 Task: Find connections with filter location Traralgon with filter topic #WebsiteDesignwith filter profile language Spanish with filter current company Bolloré Logistics with filter school Bombay Scottish School with filter industry Geothermal Electric Power Generation with filter service category WordPress Design with filter keywords title Truck Driver
Action: Mouse moved to (479, 99)
Screenshot: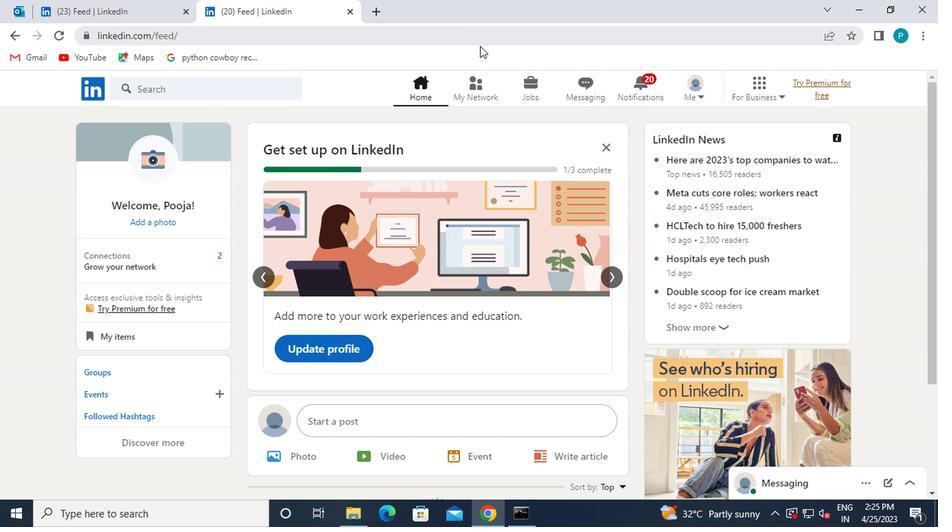 
Action: Mouse pressed left at (479, 99)
Screenshot: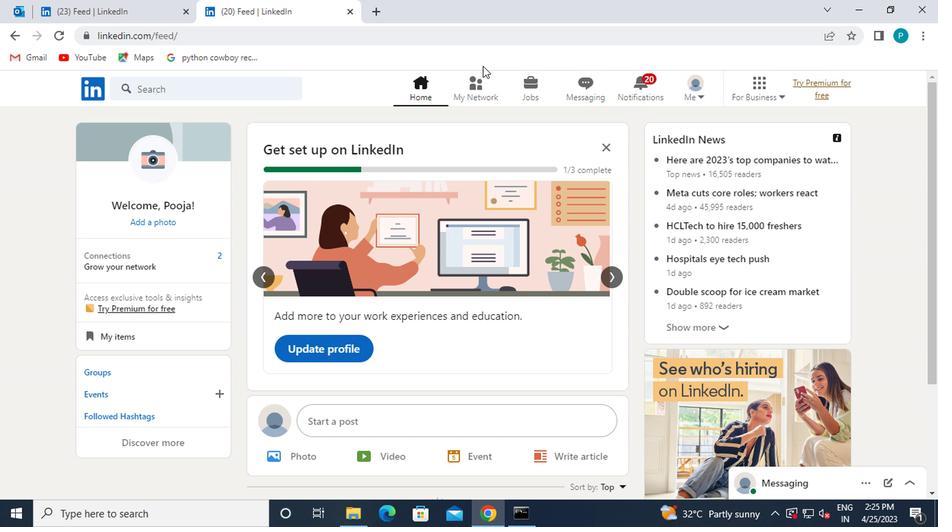 
Action: Mouse moved to (182, 159)
Screenshot: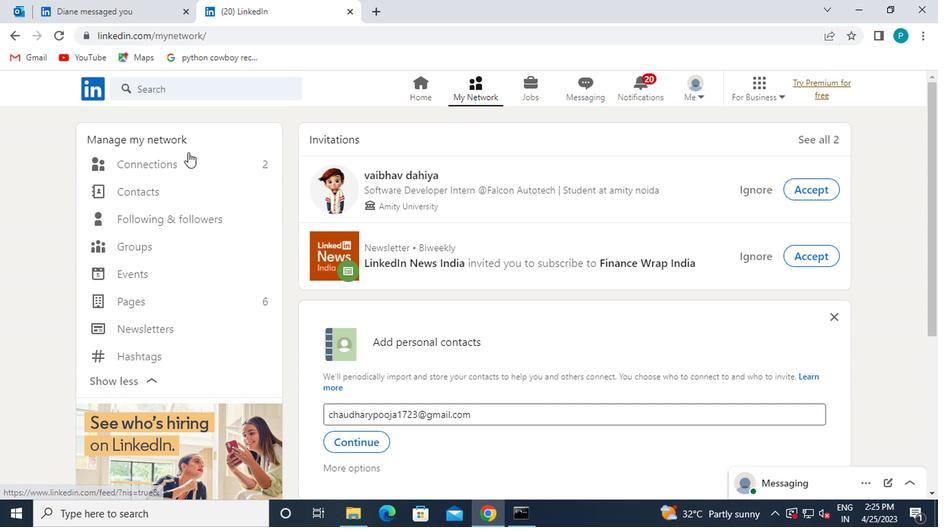 
Action: Mouse pressed left at (182, 159)
Screenshot: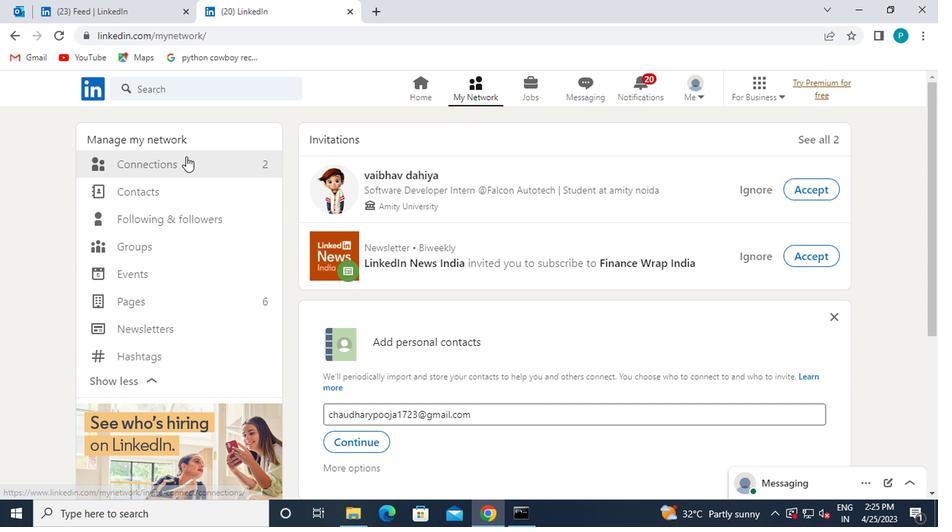 
Action: Mouse moved to (541, 170)
Screenshot: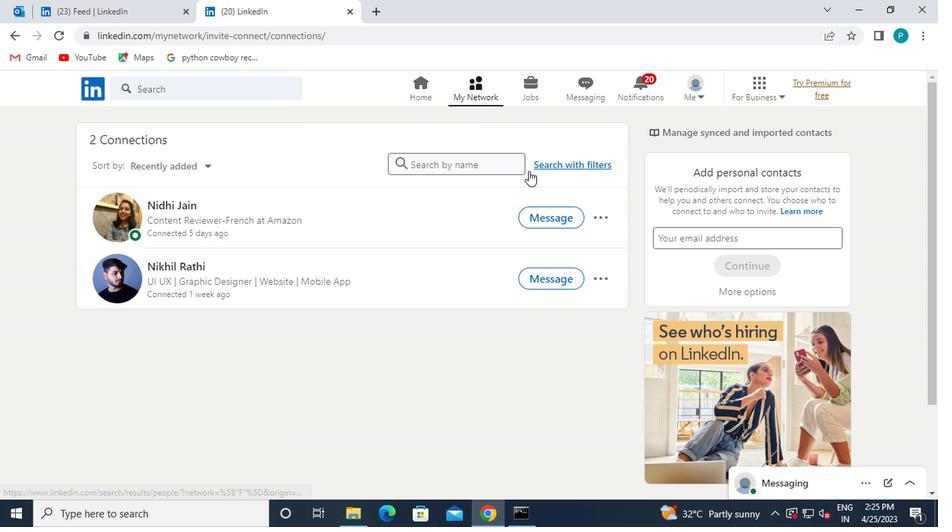 
Action: Mouse pressed left at (541, 170)
Screenshot: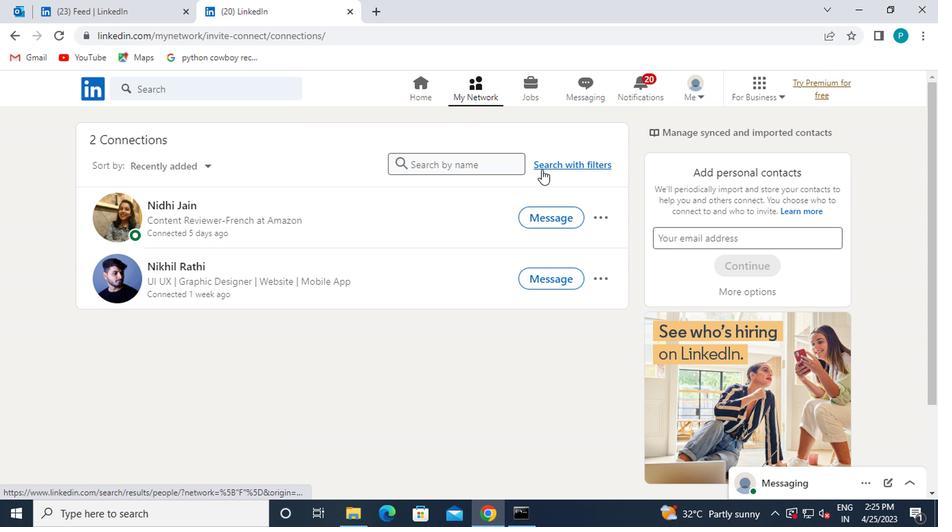 
Action: Mouse moved to (450, 131)
Screenshot: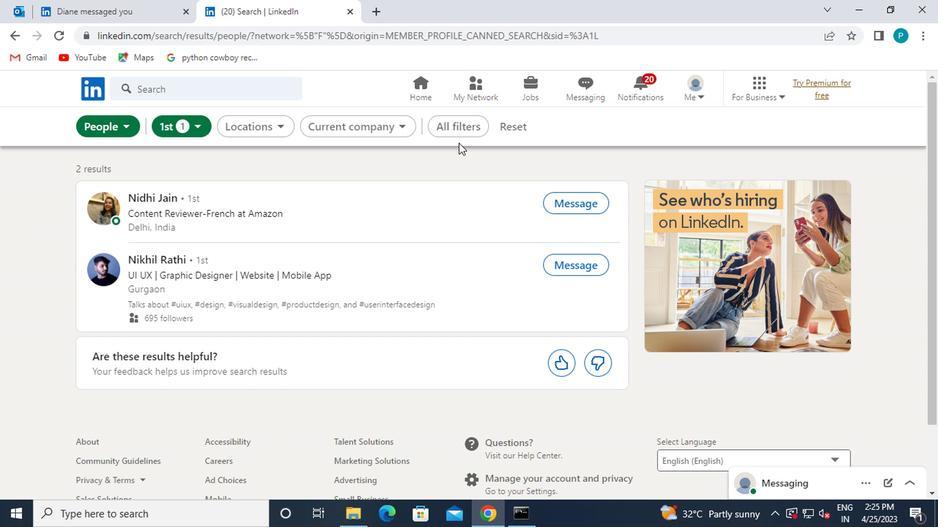 
Action: Mouse pressed left at (450, 131)
Screenshot: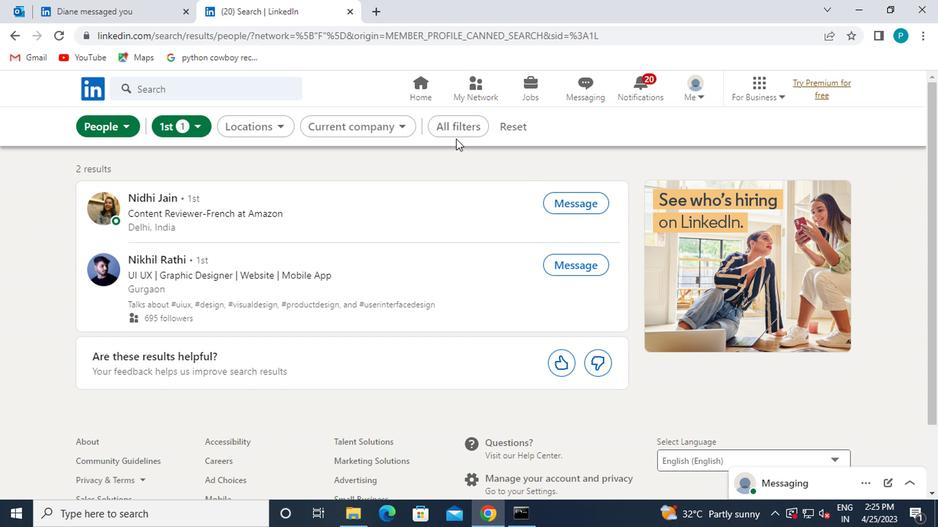 
Action: Mouse moved to (709, 300)
Screenshot: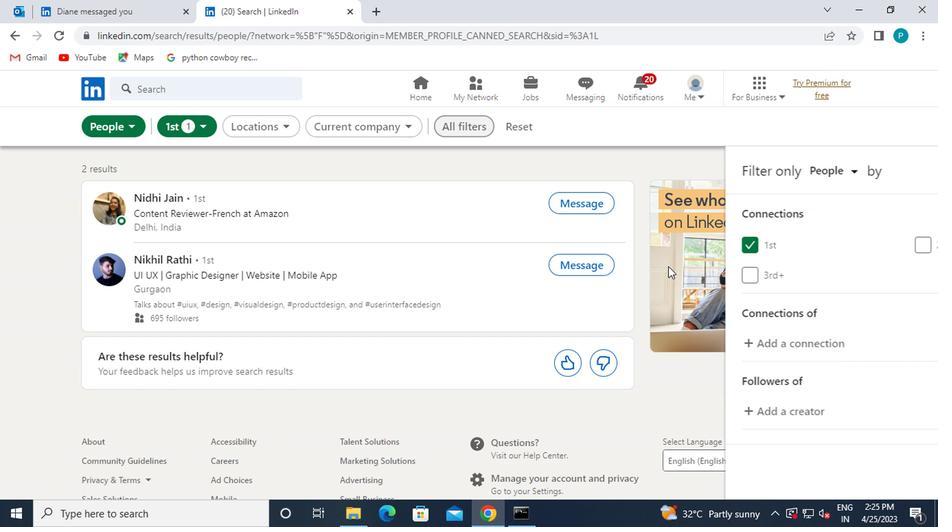 
Action: Mouse scrolled (709, 299) with delta (0, 0)
Screenshot: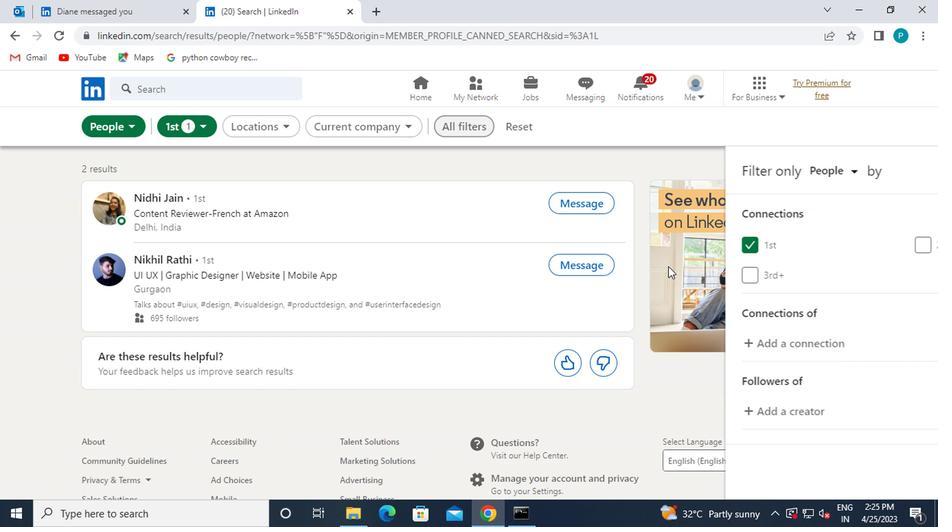 
Action: Mouse moved to (709, 301)
Screenshot: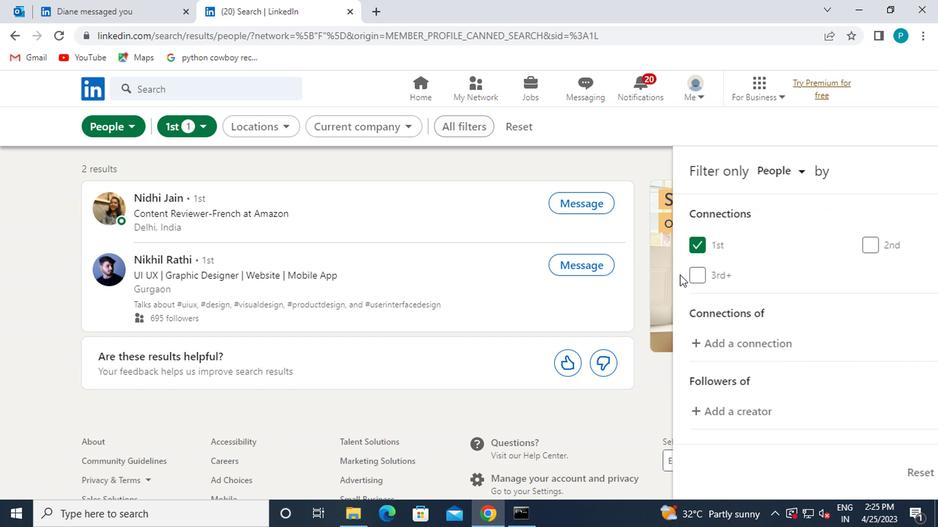 
Action: Mouse scrolled (709, 301) with delta (0, 0)
Screenshot: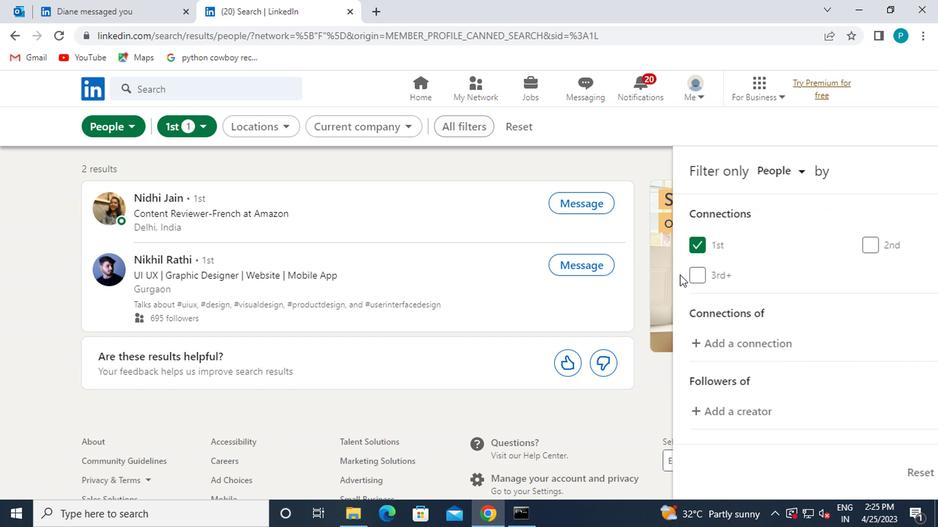 
Action: Mouse scrolled (709, 301) with delta (0, 0)
Screenshot: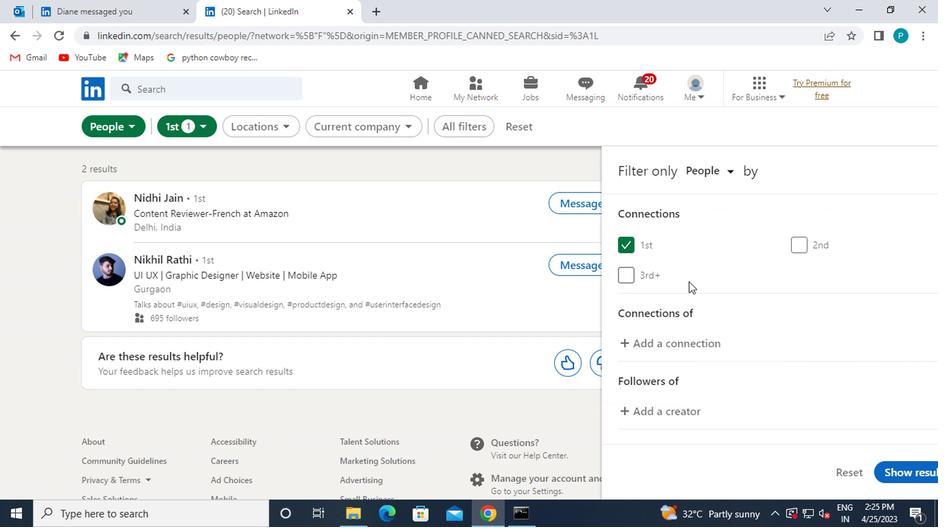 
Action: Mouse moved to (785, 334)
Screenshot: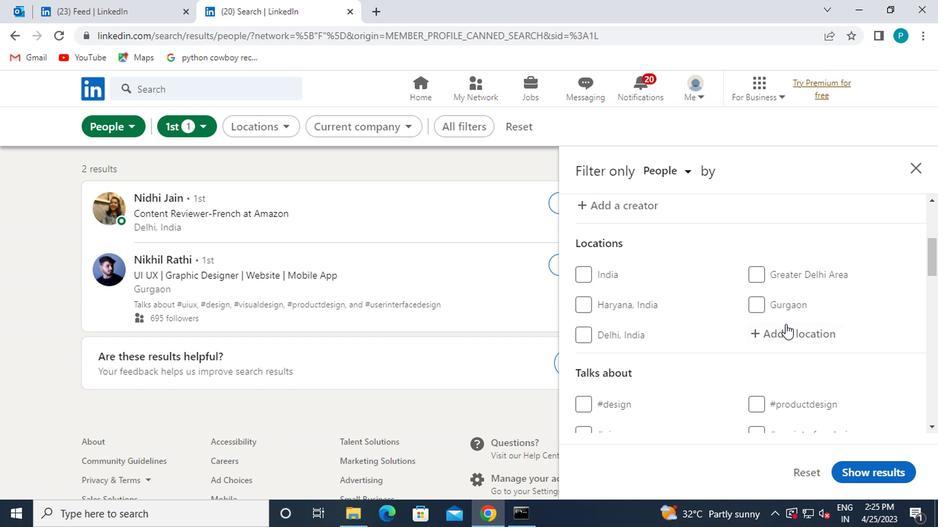 
Action: Mouse pressed left at (785, 334)
Screenshot: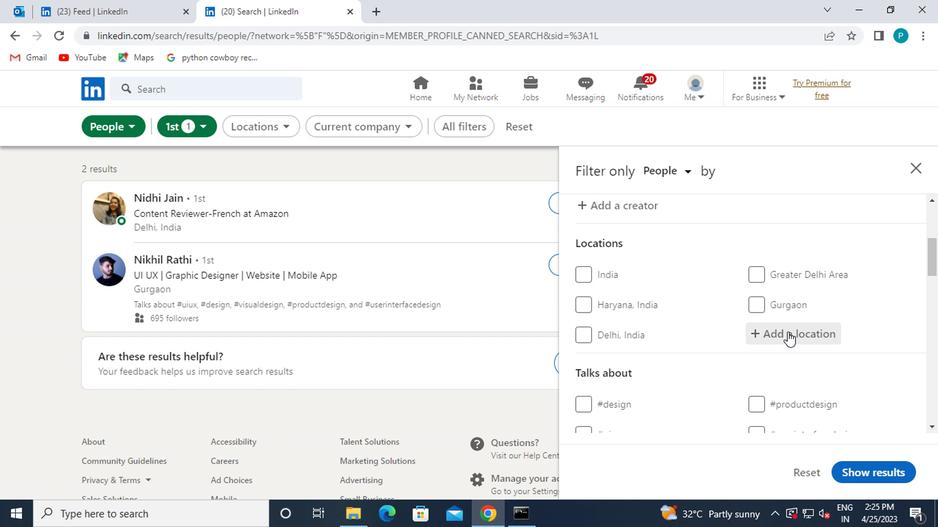 
Action: Mouse moved to (785, 335)
Screenshot: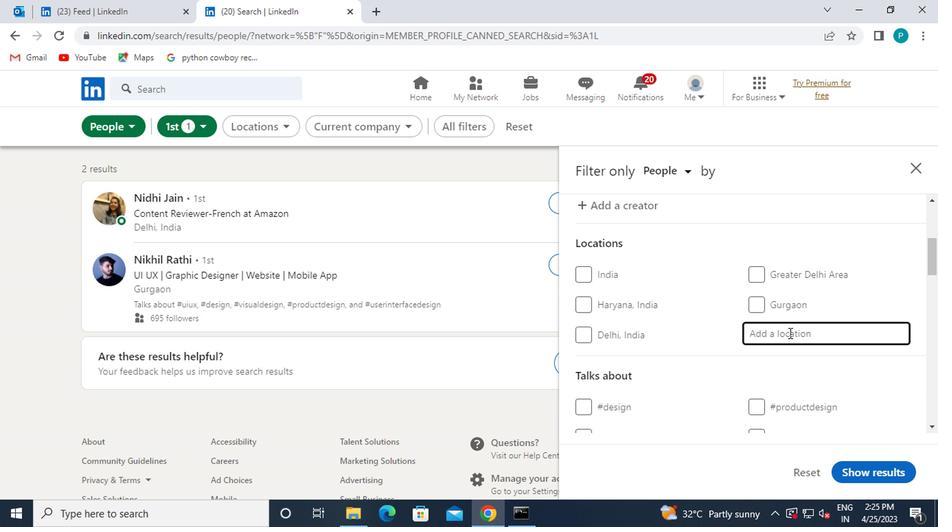 
Action: Key pressed <Key.caps_lock>t<Key.caps_lock>raralgon
Screenshot: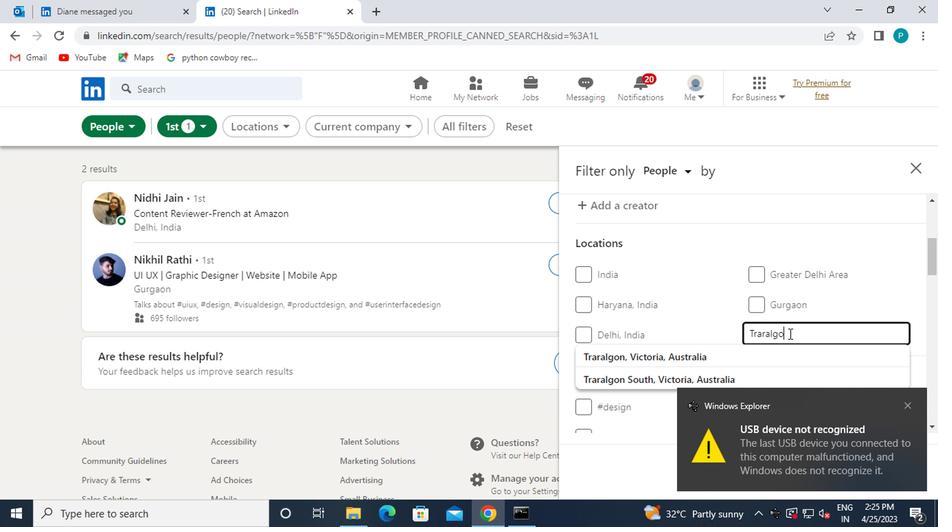 
Action: Mouse moved to (903, 402)
Screenshot: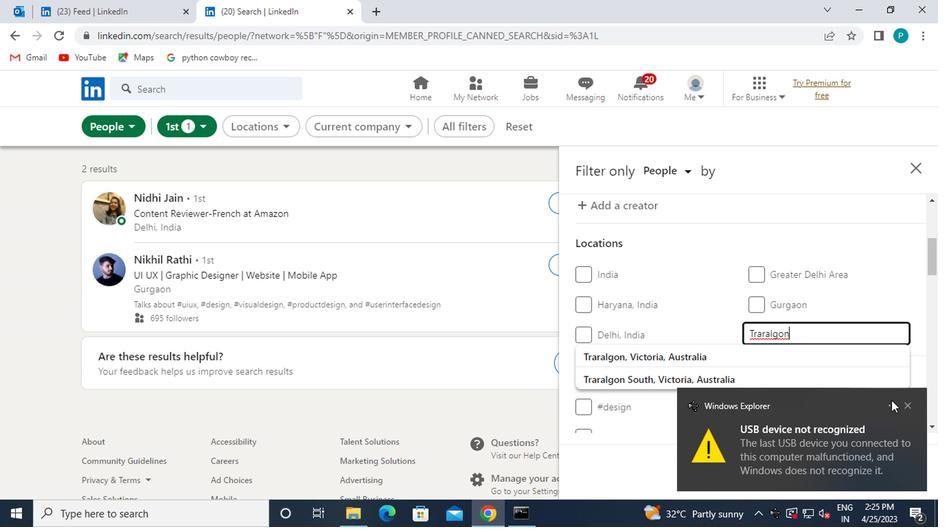 
Action: Mouse pressed left at (903, 402)
Screenshot: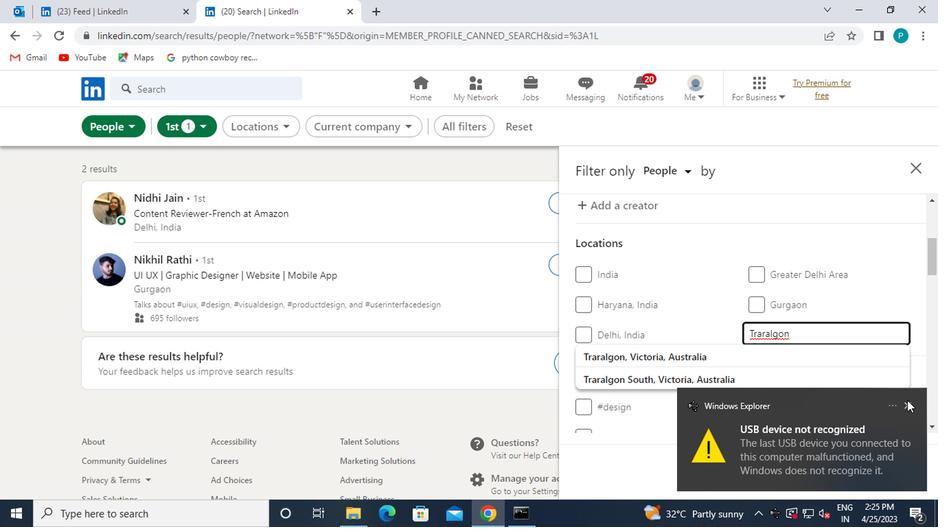 
Action: Mouse moved to (779, 365)
Screenshot: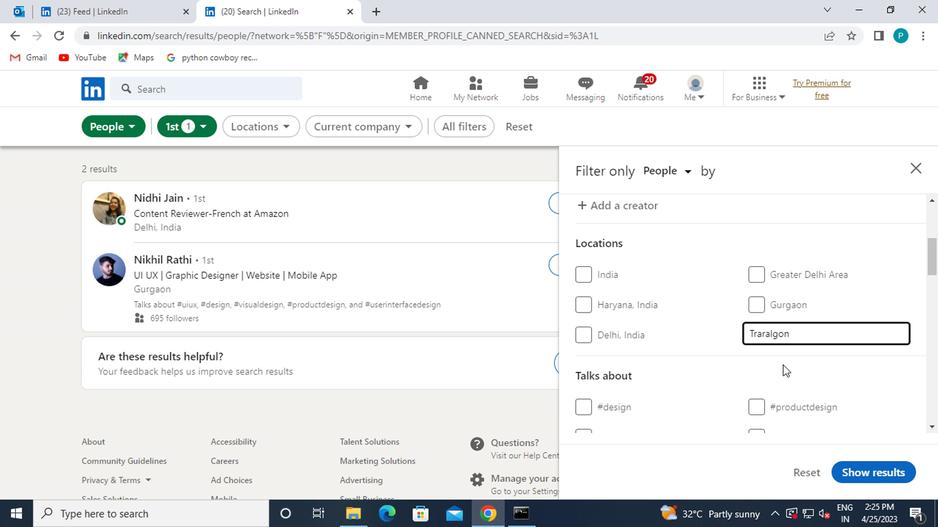 
Action: Mouse scrolled (779, 365) with delta (0, 0)
Screenshot: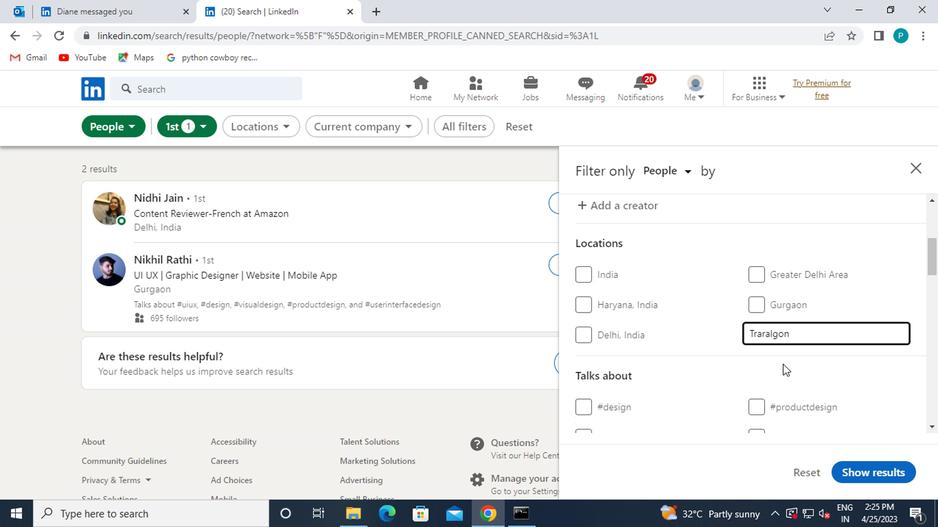 
Action: Mouse moved to (776, 365)
Screenshot: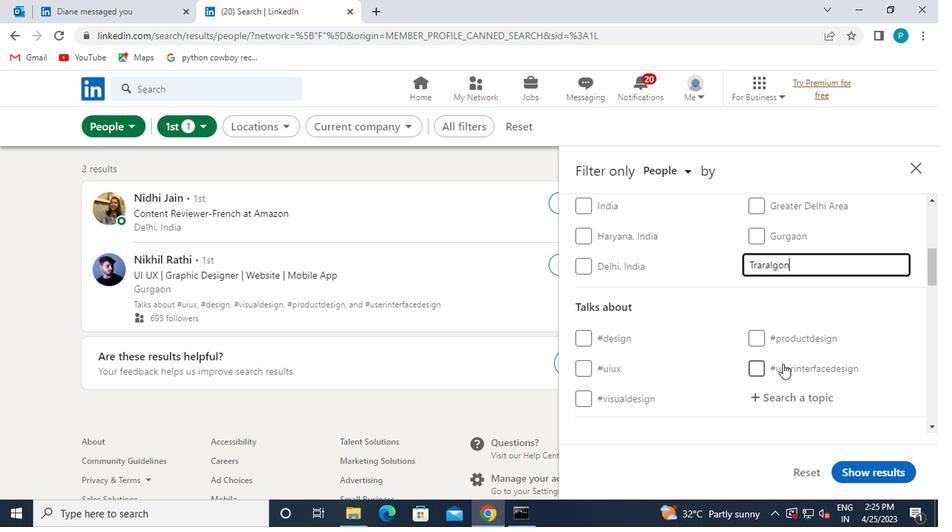 
Action: Mouse scrolled (776, 364) with delta (0, 0)
Screenshot: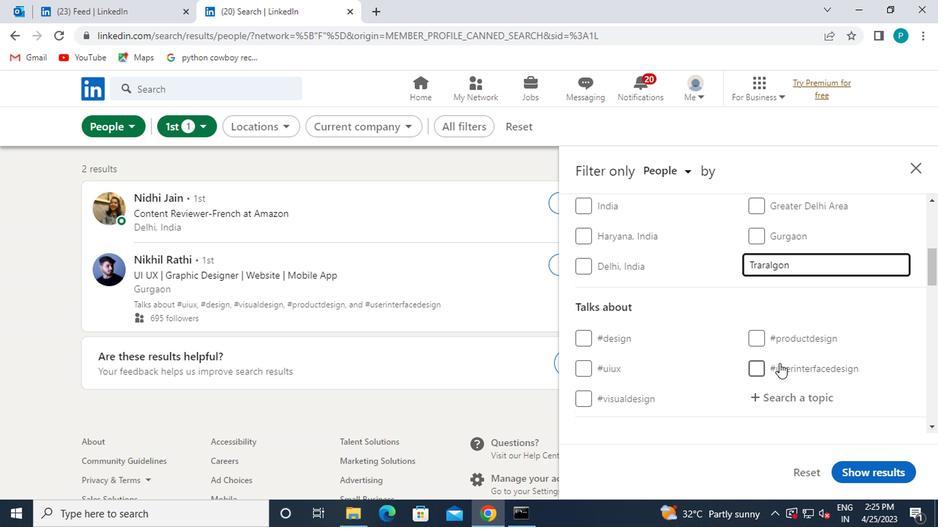 
Action: Mouse moved to (755, 336)
Screenshot: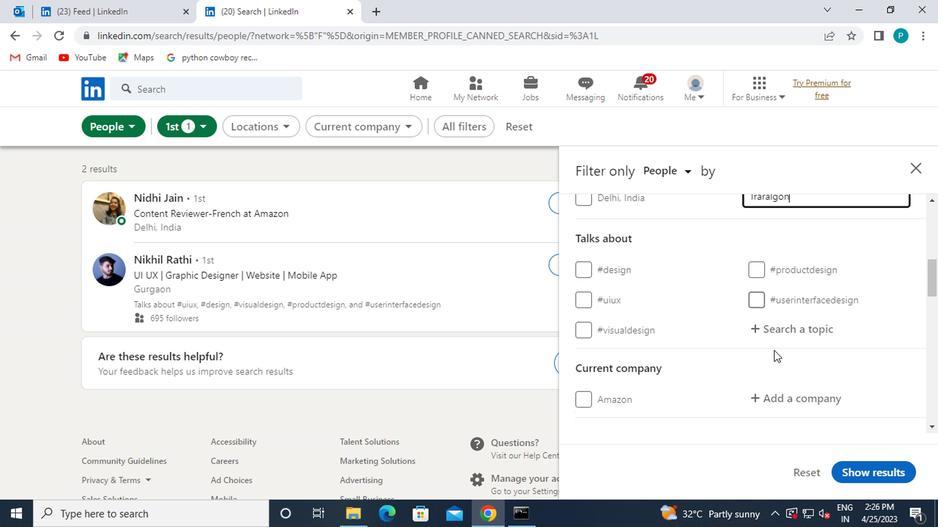 
Action: Mouse pressed left at (755, 336)
Screenshot: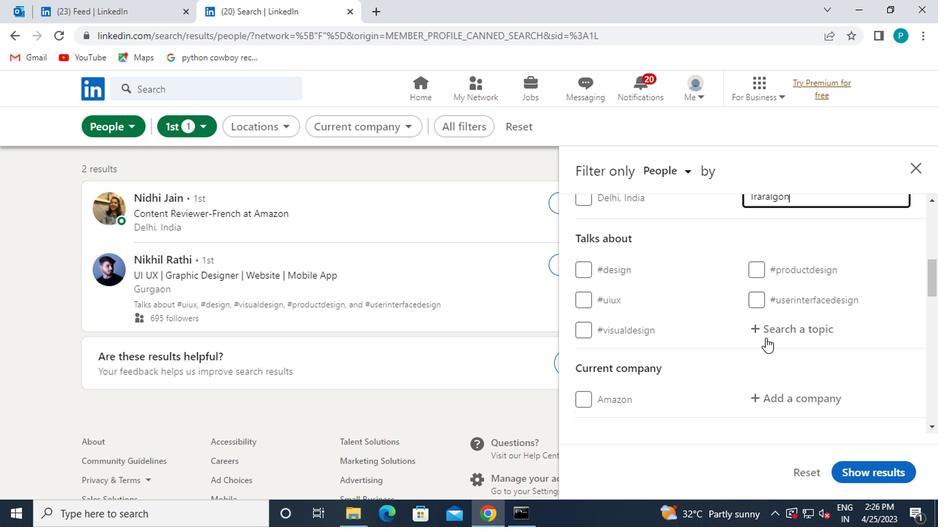 
Action: Key pressed <Key.shift><Key.shift><Key.shift><Key.shift><Key.shift><Key.shift>#<Key.caps_lock>W<Key.caps_lock>EBSITE<Key.caps_lock><Key.caps_lock><Key.caps_lock><Key.caps_lock><Key.caps_lock><Key.caps_lock><Key.caps_lock><Key.caps_lock><Key.caps_lock><Key.caps_lock><Key.caps_lock><Key.caps_lock><Key.caps_lock><Key.caps_lock><Key.caps_lock><Key.caps_lock><Key.caps_lock><Key.caps_lock>D<Key.caps_lock>ESIGN
Screenshot: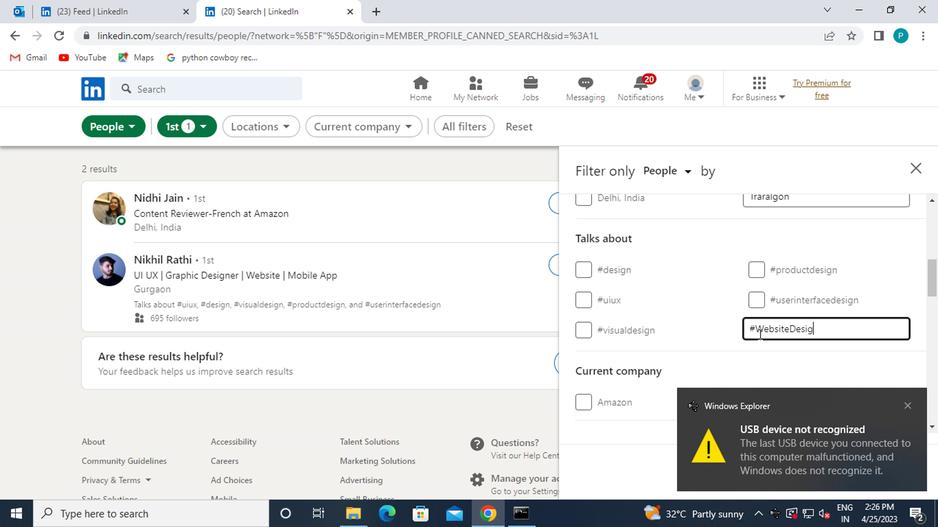 
Action: Mouse moved to (719, 363)
Screenshot: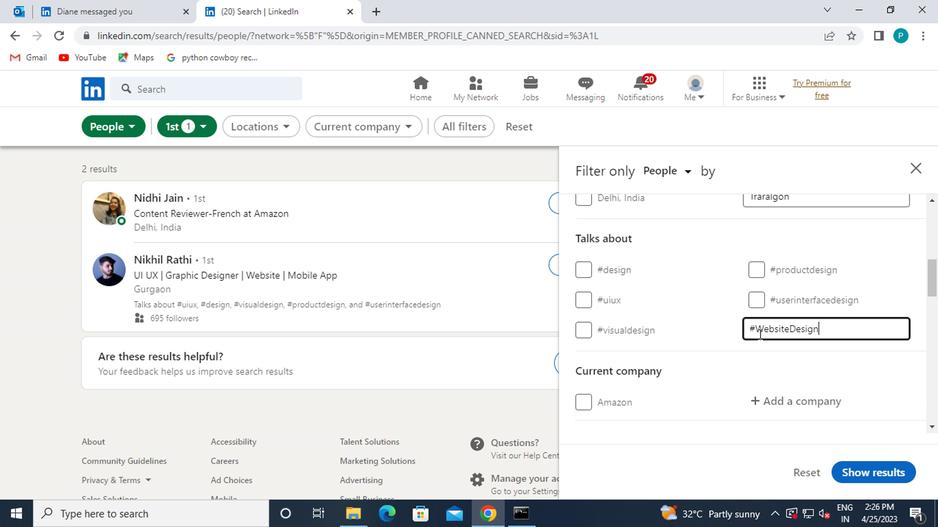 
Action: Mouse scrolled (719, 363) with delta (0, 0)
Screenshot: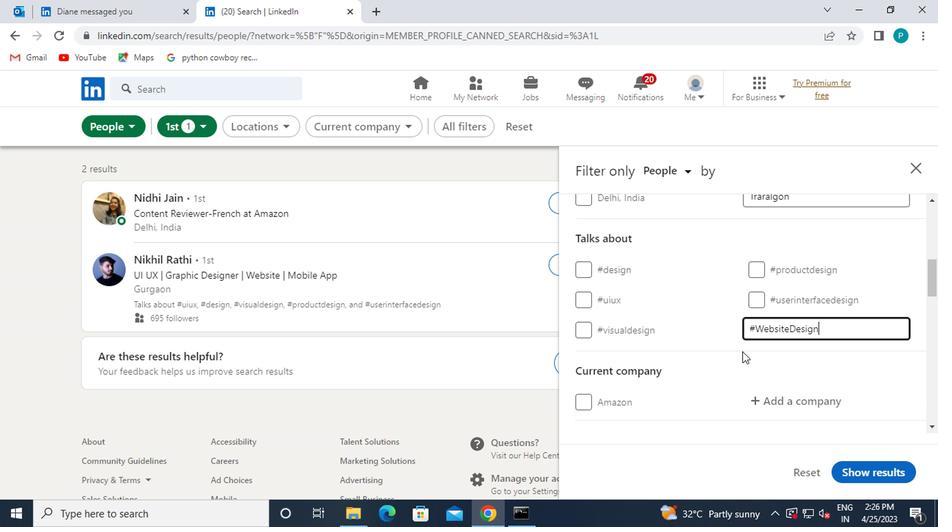 
Action: Mouse scrolled (719, 363) with delta (0, 0)
Screenshot: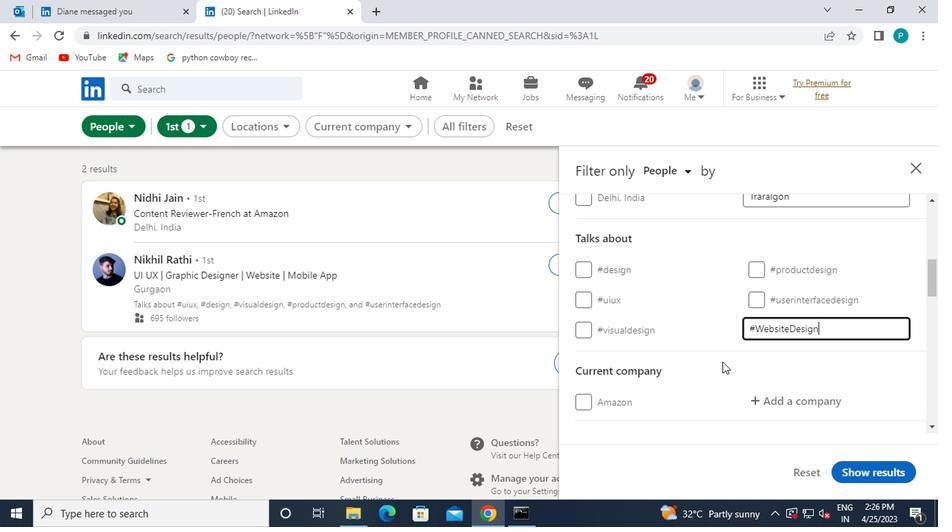 
Action: Mouse moved to (719, 367)
Screenshot: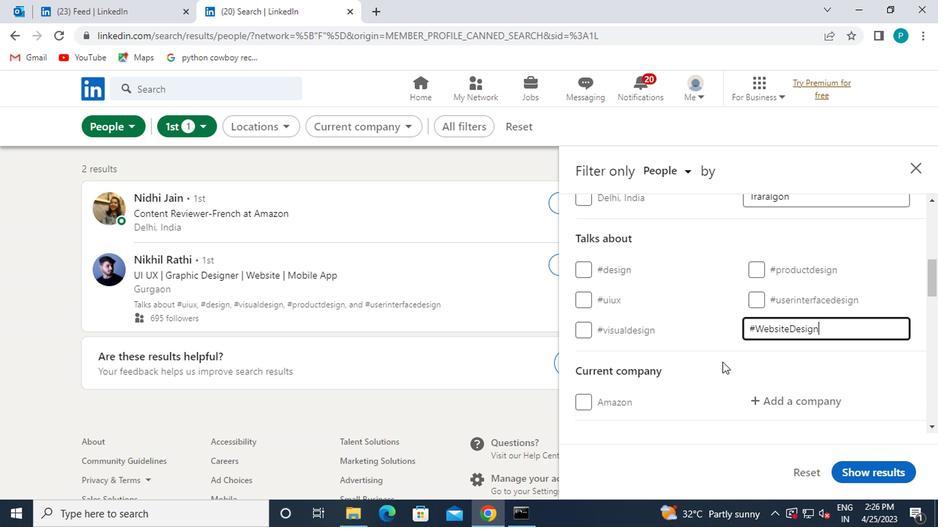 
Action: Mouse scrolled (719, 366) with delta (0, 0)
Screenshot: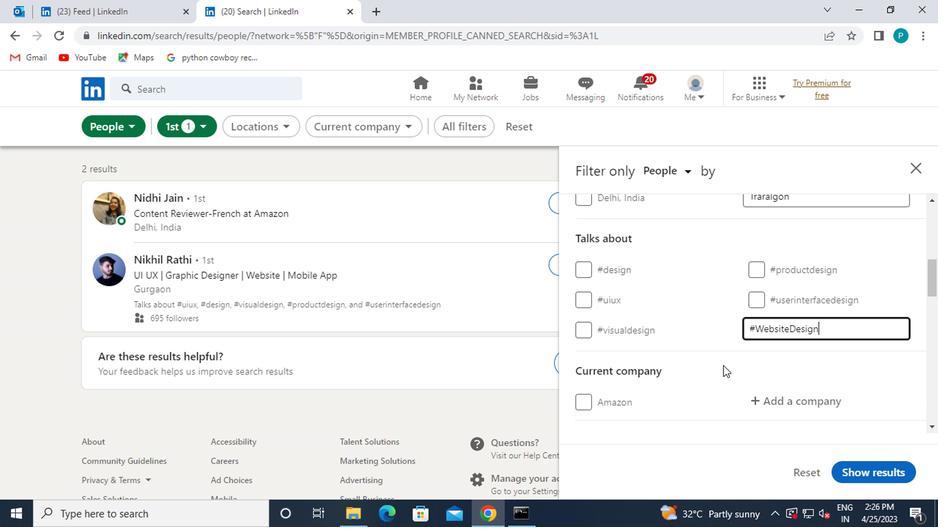 
Action: Mouse moved to (736, 368)
Screenshot: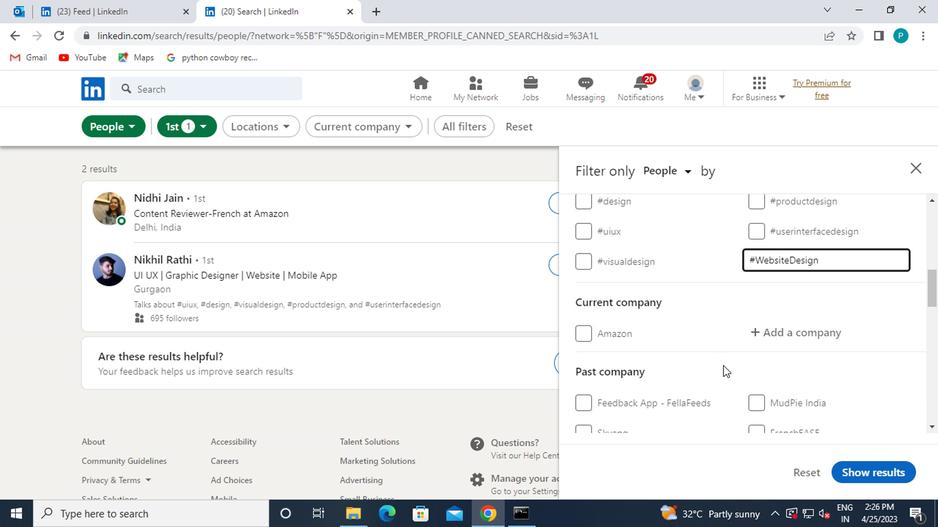 
Action: Mouse scrolled (736, 368) with delta (0, 0)
Screenshot: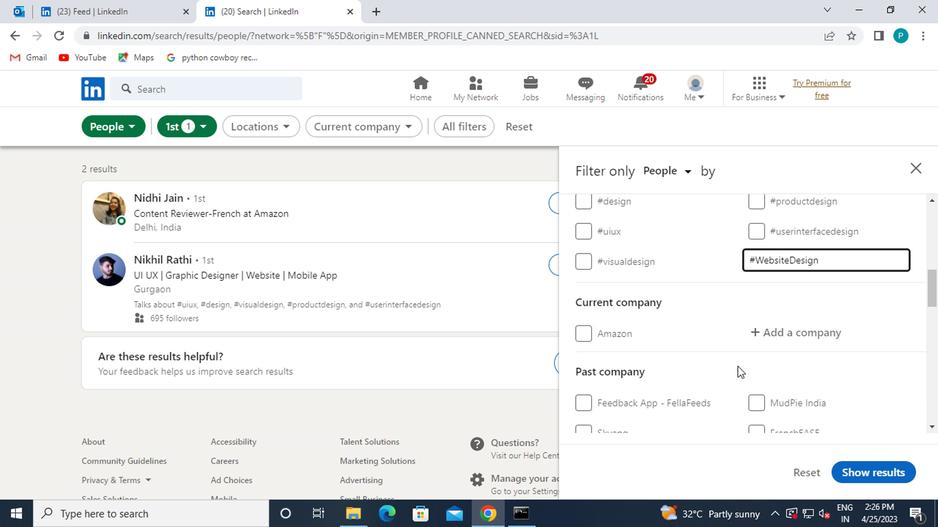 
Action: Mouse moved to (762, 272)
Screenshot: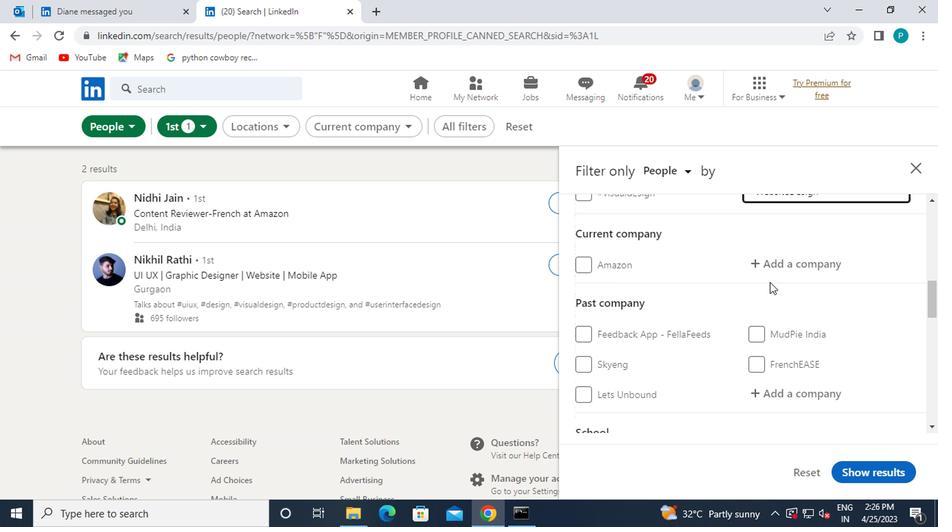 
Action: Mouse pressed left at (762, 272)
Screenshot: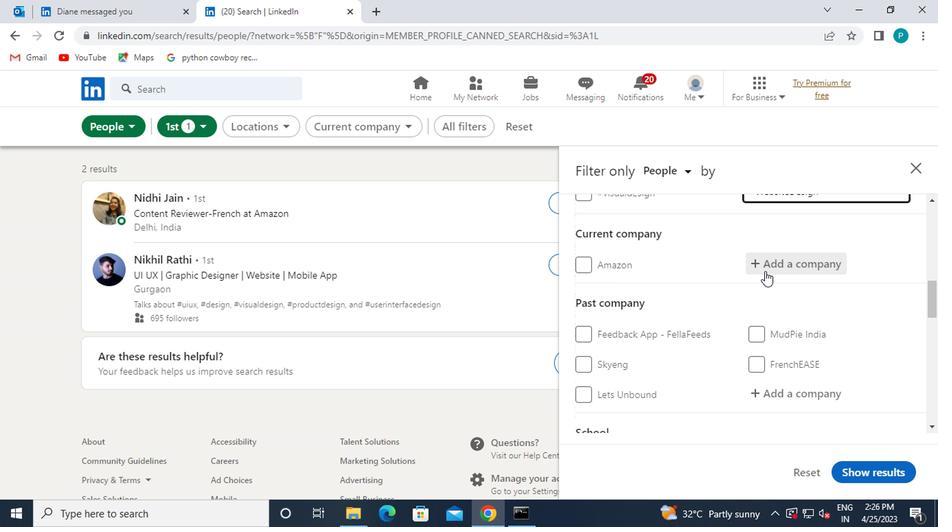 
Action: Key pressed BOLLORE
Screenshot: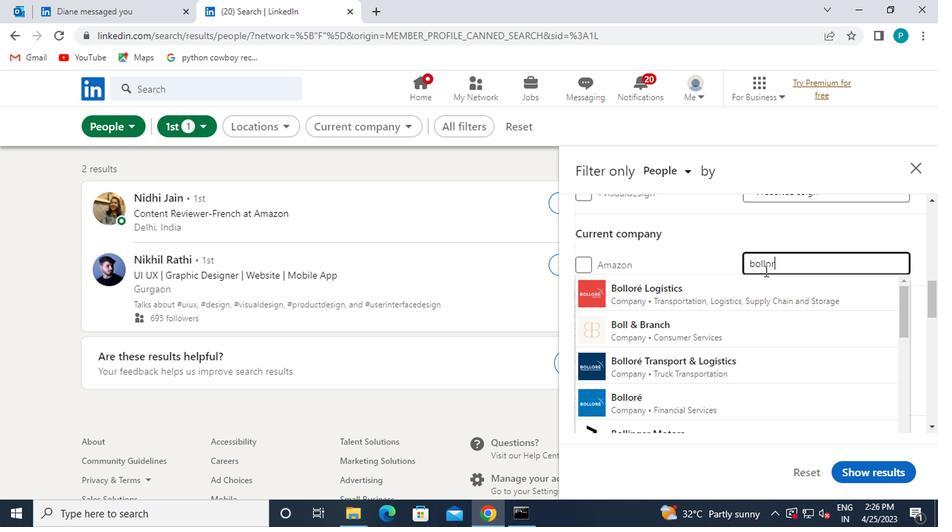 
Action: Mouse moved to (758, 289)
Screenshot: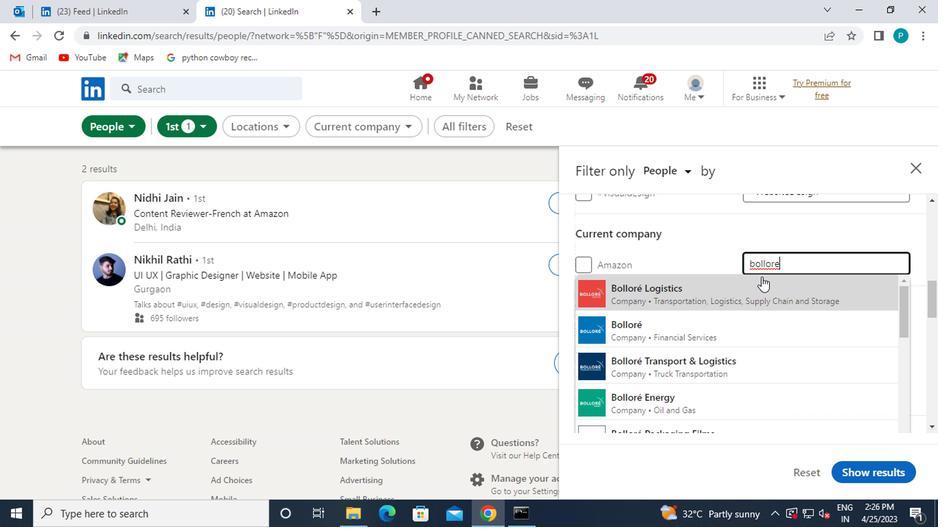 
Action: Mouse pressed left at (758, 289)
Screenshot: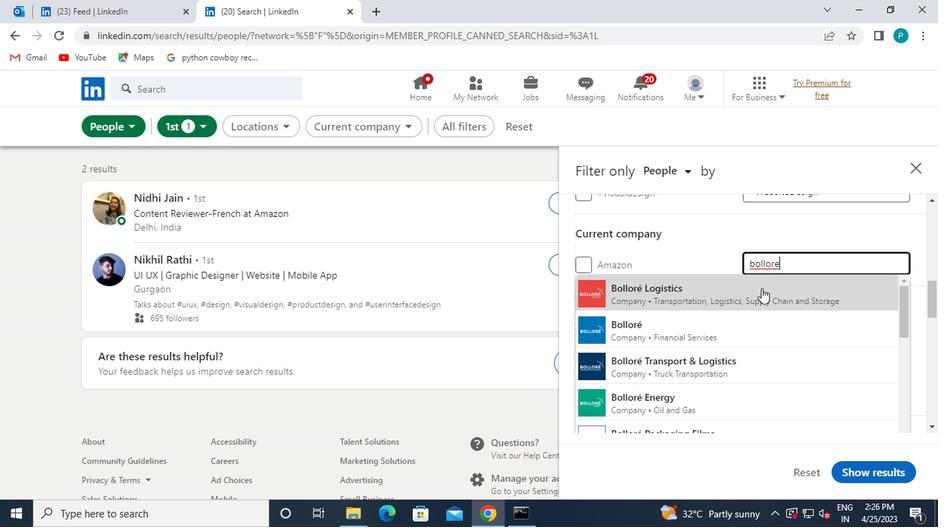 
Action: Mouse moved to (755, 299)
Screenshot: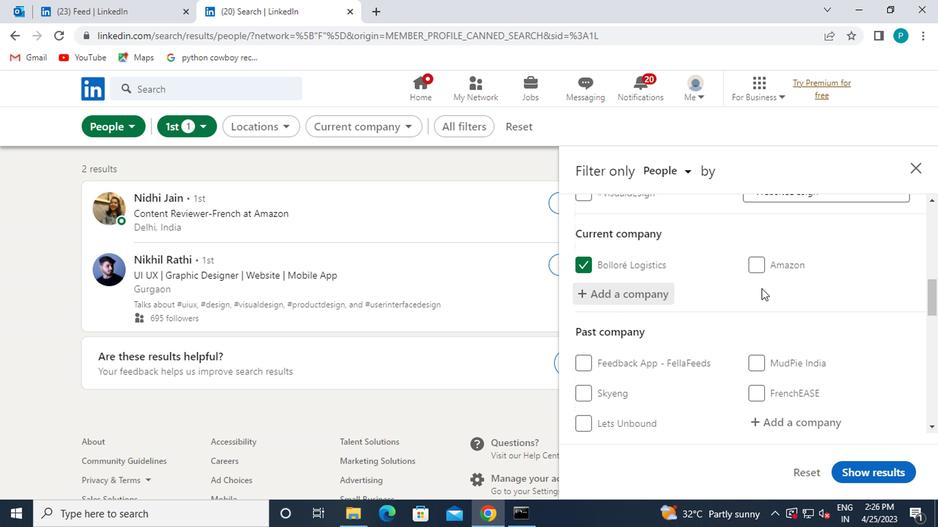 
Action: Mouse scrolled (755, 299) with delta (0, 0)
Screenshot: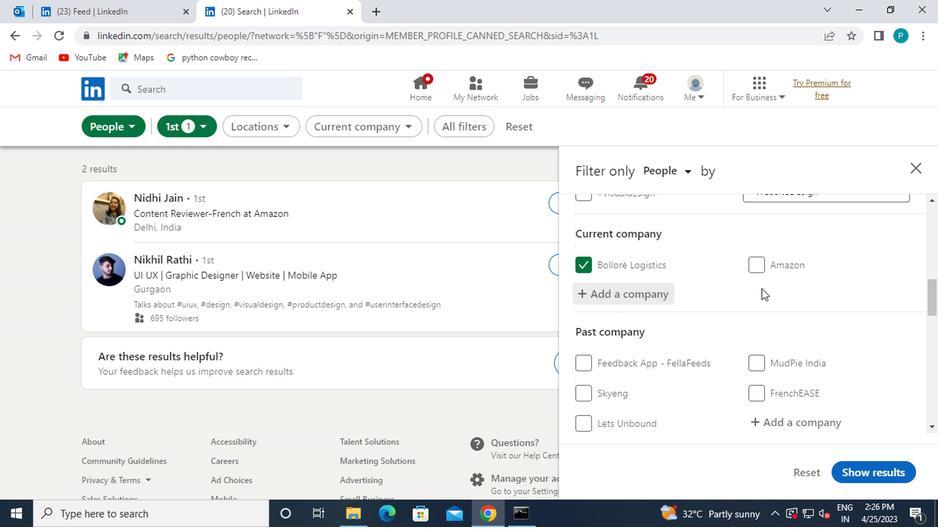 
Action: Mouse moved to (752, 309)
Screenshot: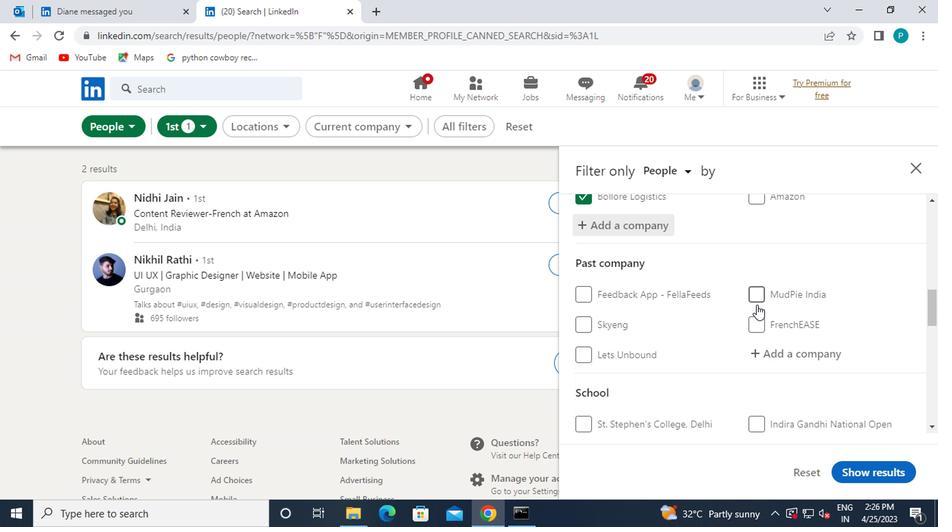 
Action: Mouse scrolled (752, 309) with delta (0, 0)
Screenshot: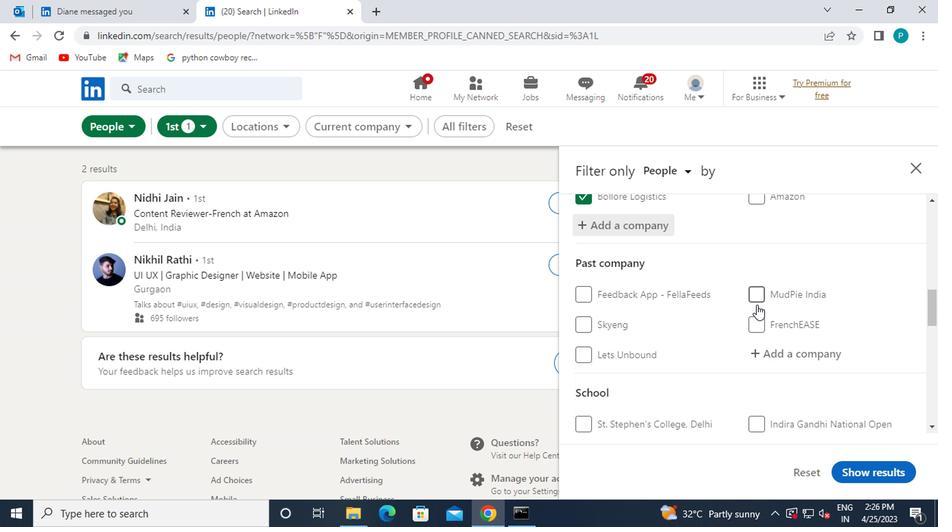 
Action: Mouse moved to (746, 416)
Screenshot: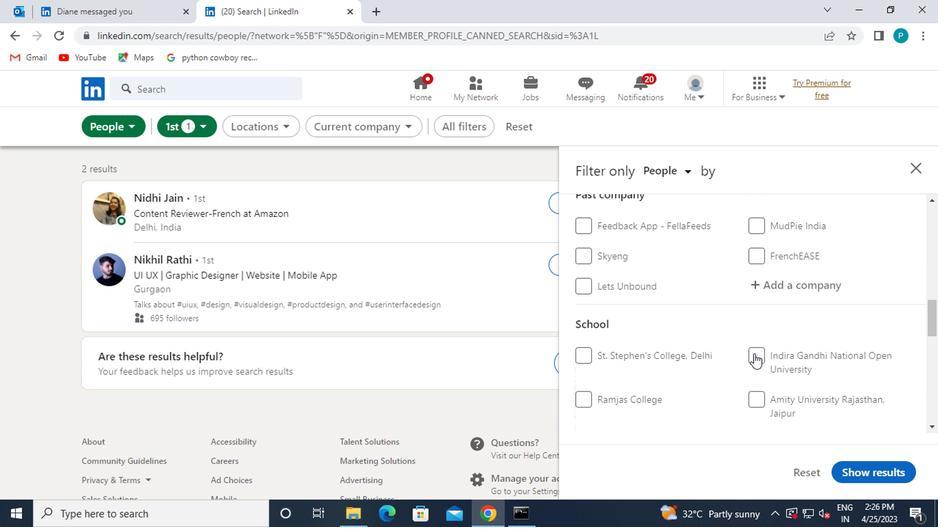 
Action: Mouse scrolled (746, 415) with delta (0, 0)
Screenshot: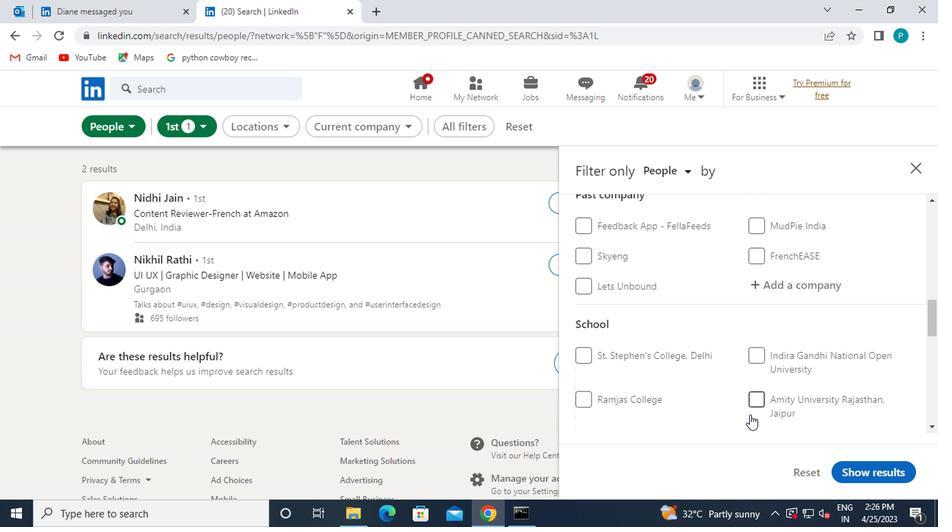 
Action: Mouse moved to (757, 380)
Screenshot: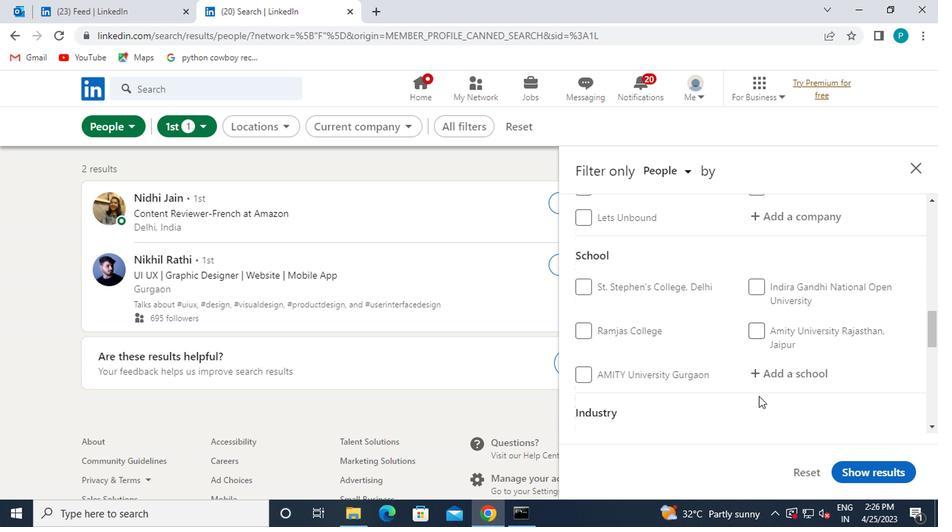 
Action: Mouse pressed left at (757, 380)
Screenshot: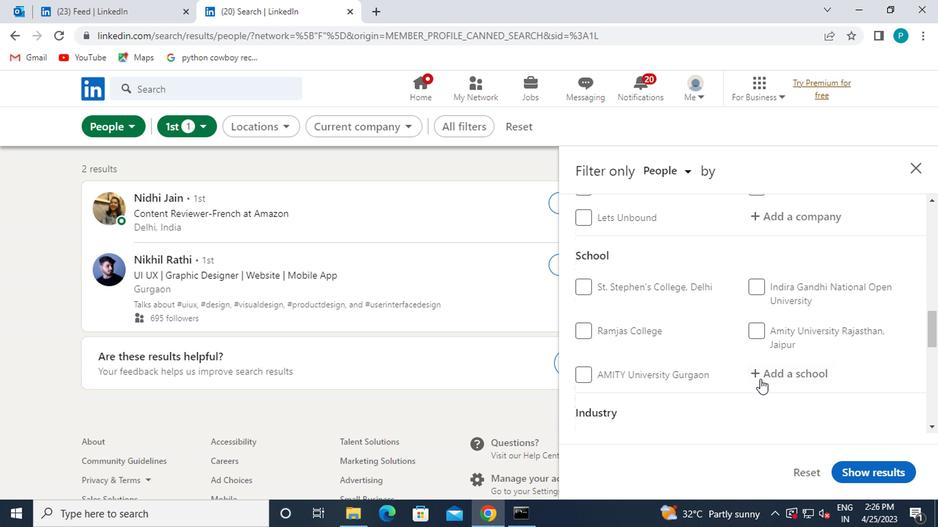 
Action: Key pressed BOMBAY
Screenshot: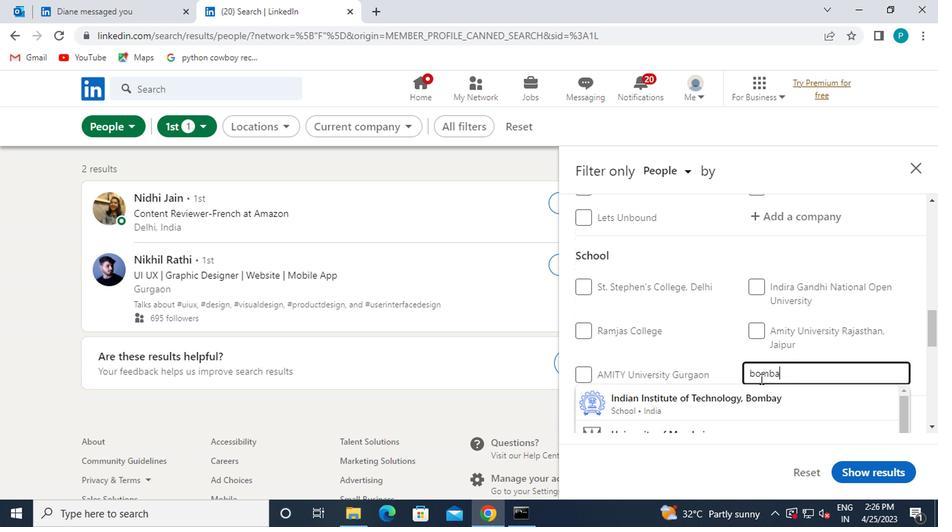 
Action: Mouse moved to (726, 361)
Screenshot: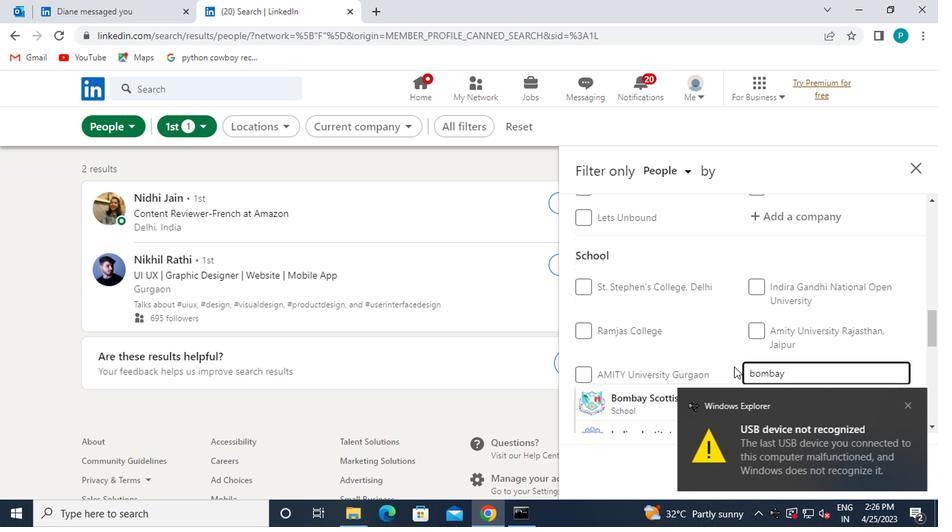 
Action: Mouse scrolled (726, 360) with delta (0, 0)
Screenshot: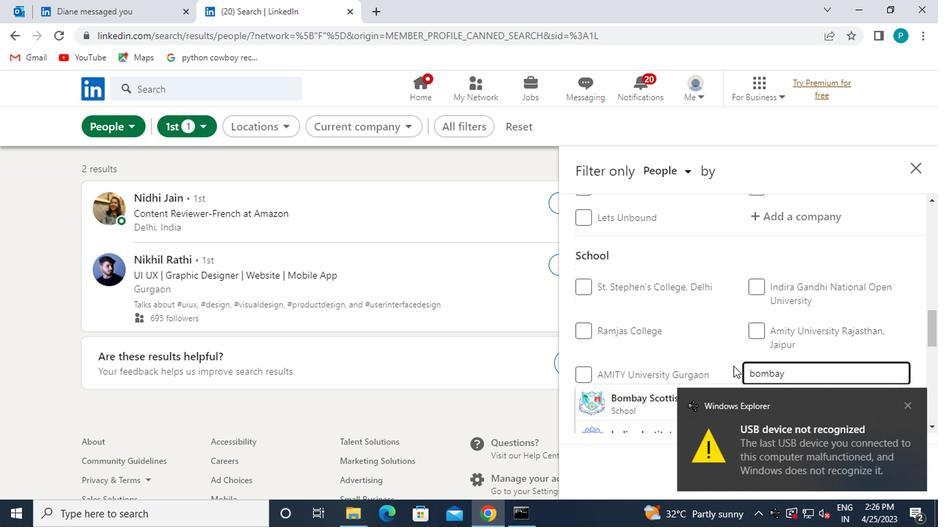 
Action: Mouse moved to (903, 406)
Screenshot: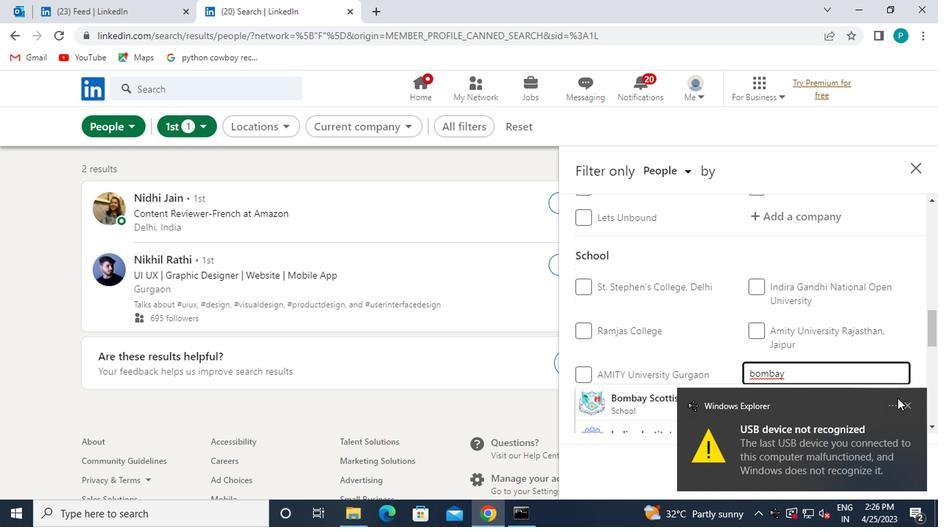 
Action: Mouse pressed left at (903, 406)
Screenshot: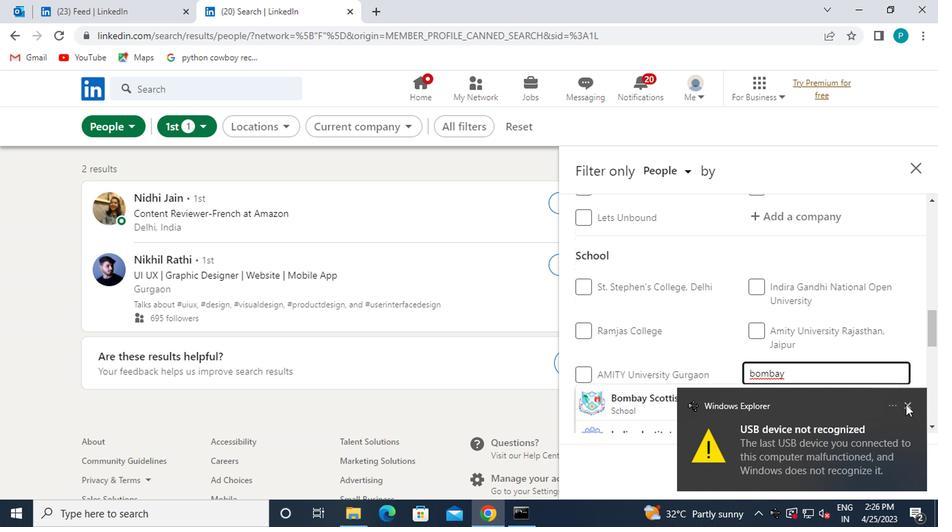 
Action: Mouse moved to (790, 389)
Screenshot: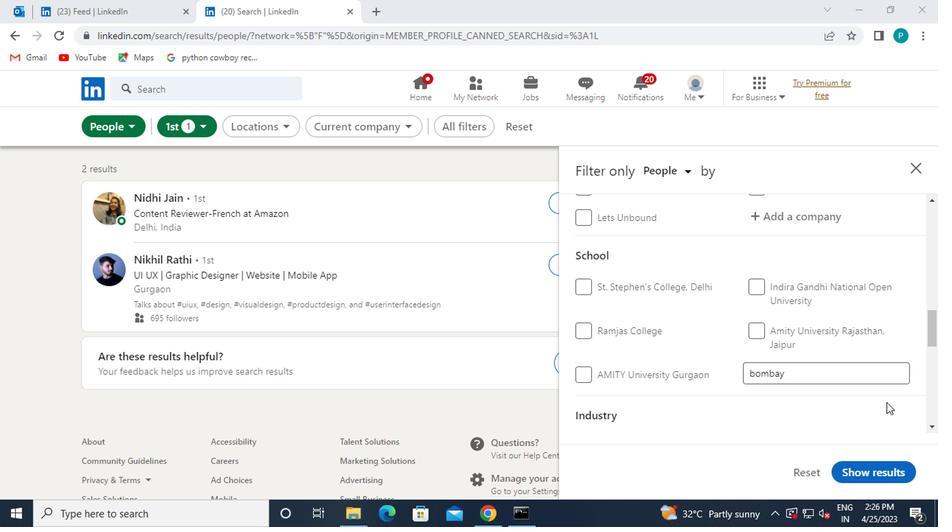 
Action: Mouse scrolled (790, 388) with delta (0, 0)
Screenshot: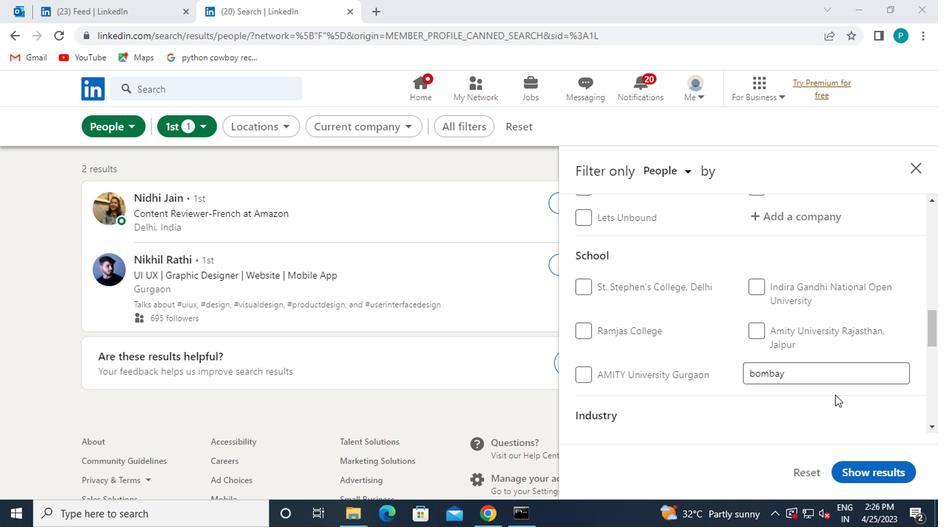 
Action: Mouse scrolled (790, 388) with delta (0, 0)
Screenshot: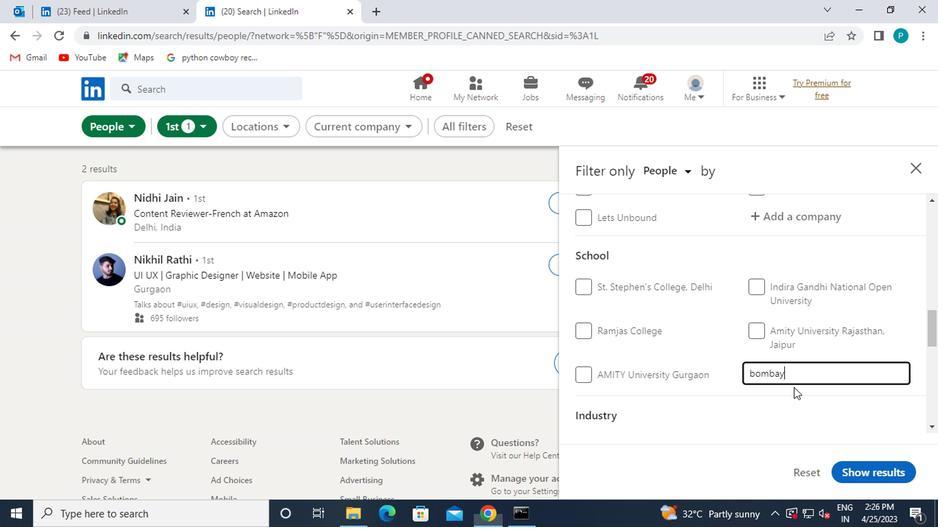
Action: Mouse moved to (786, 235)
Screenshot: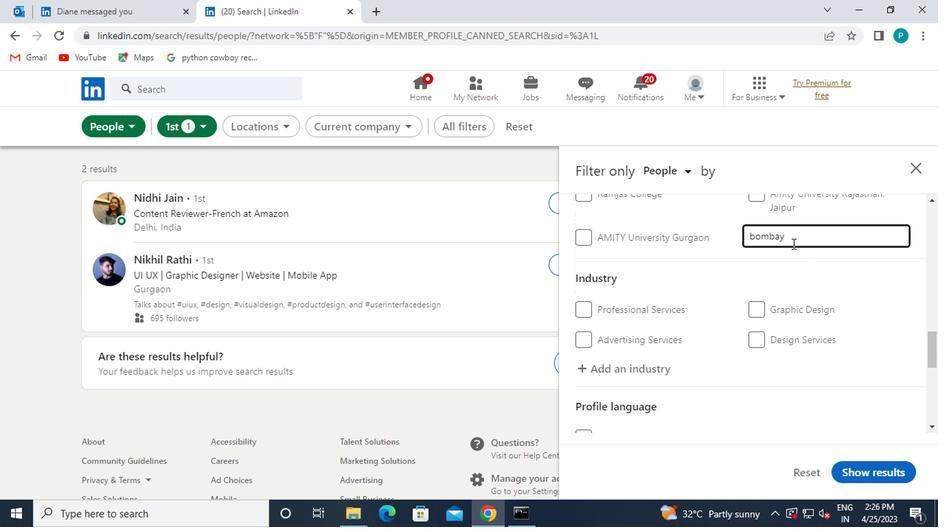 
Action: Mouse pressed left at (786, 235)
Screenshot: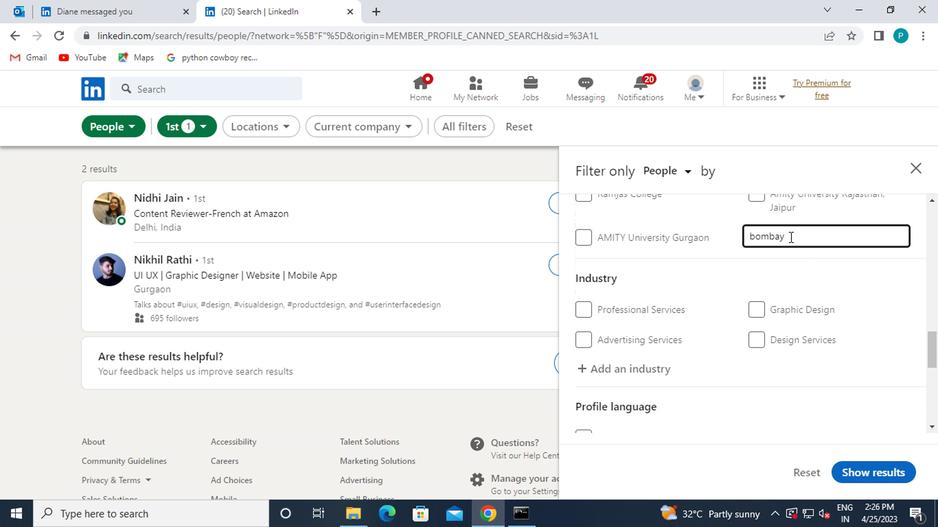 
Action: Key pressed <Key.space>SC
Screenshot: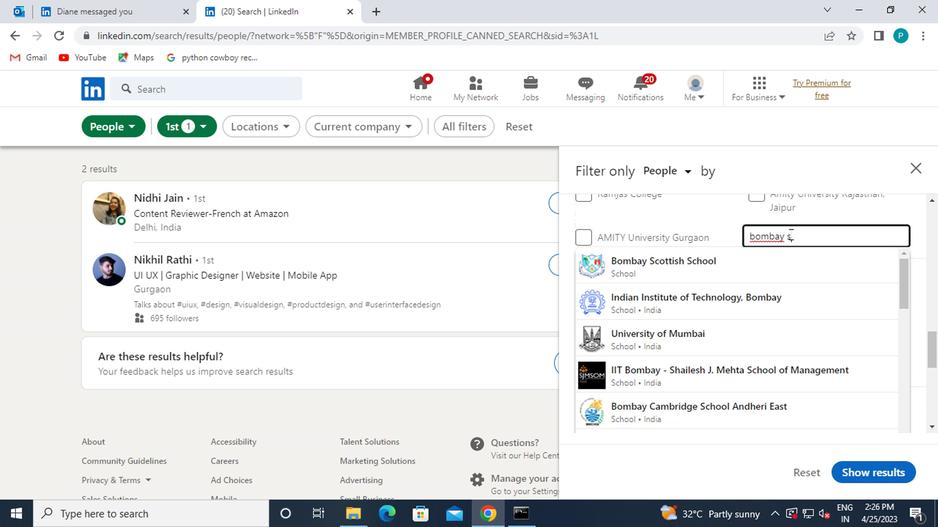 
Action: Mouse moved to (777, 266)
Screenshot: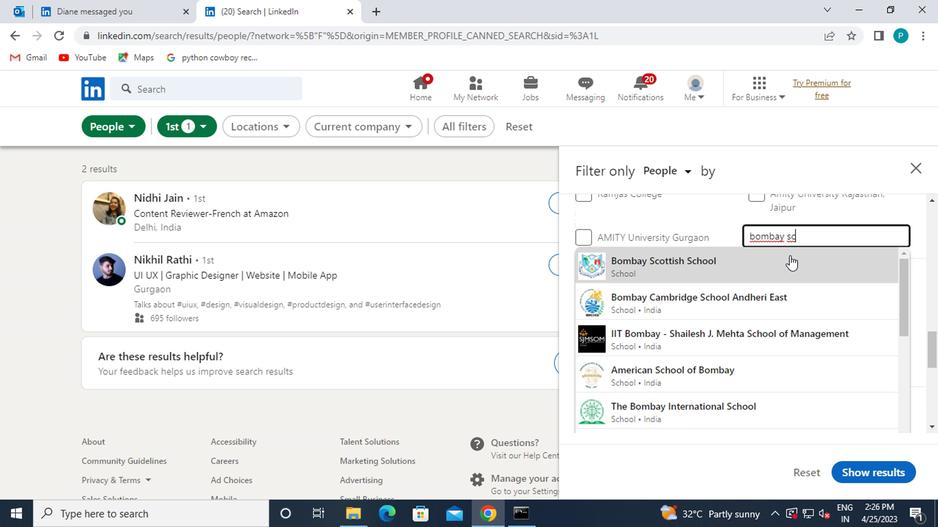 
Action: Mouse pressed left at (777, 266)
Screenshot: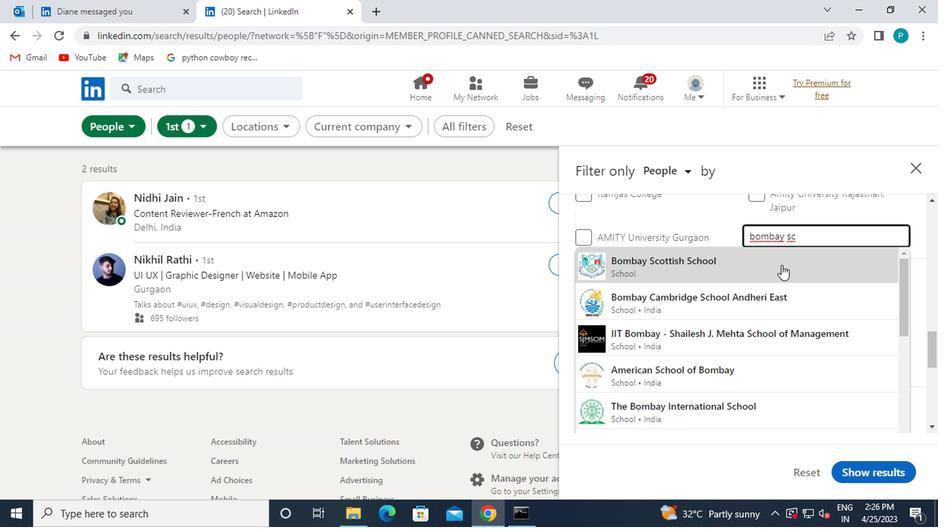 
Action: Mouse moved to (726, 291)
Screenshot: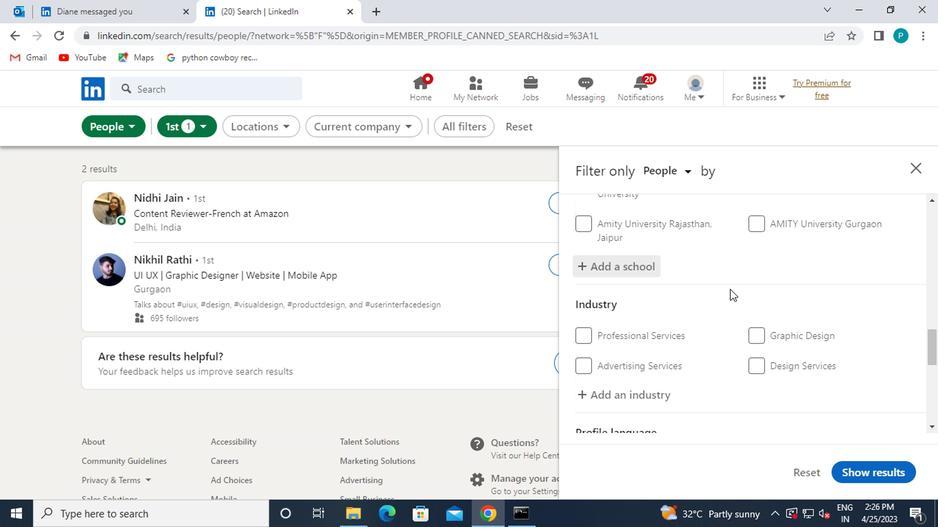 
Action: Mouse scrolled (726, 291) with delta (0, 0)
Screenshot: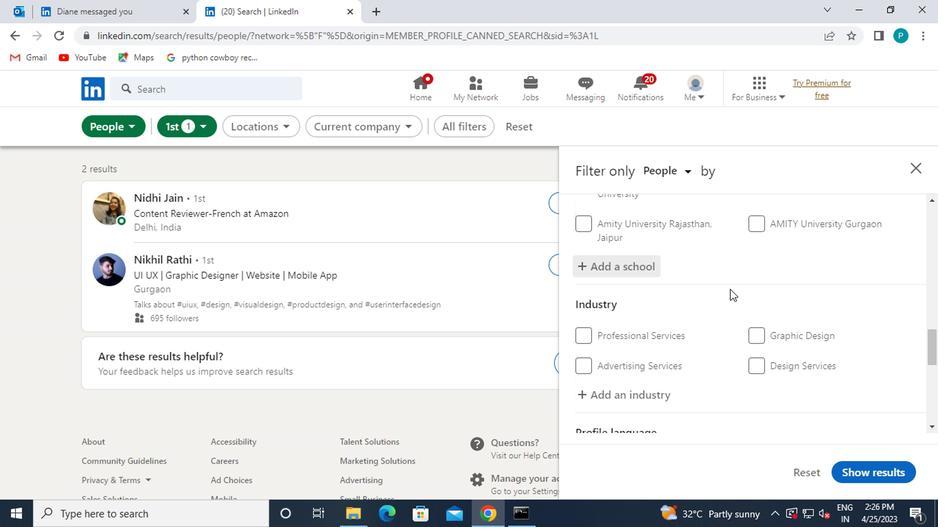 
Action: Mouse moved to (629, 325)
Screenshot: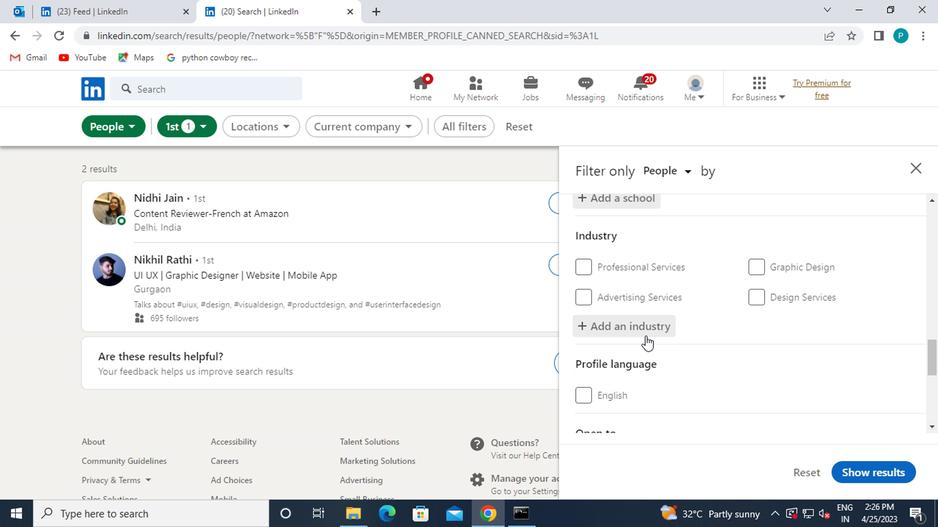 
Action: Mouse pressed left at (629, 325)
Screenshot: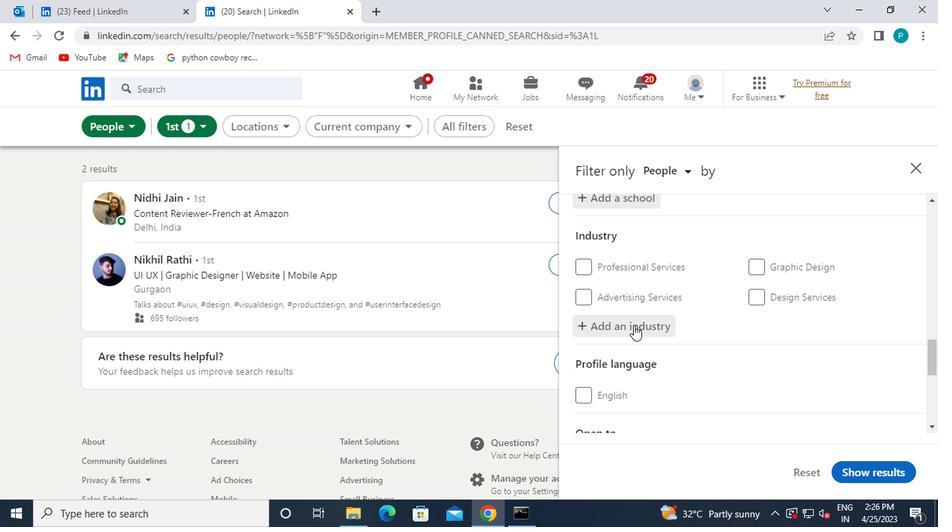 
Action: Key pressed GEO
Screenshot: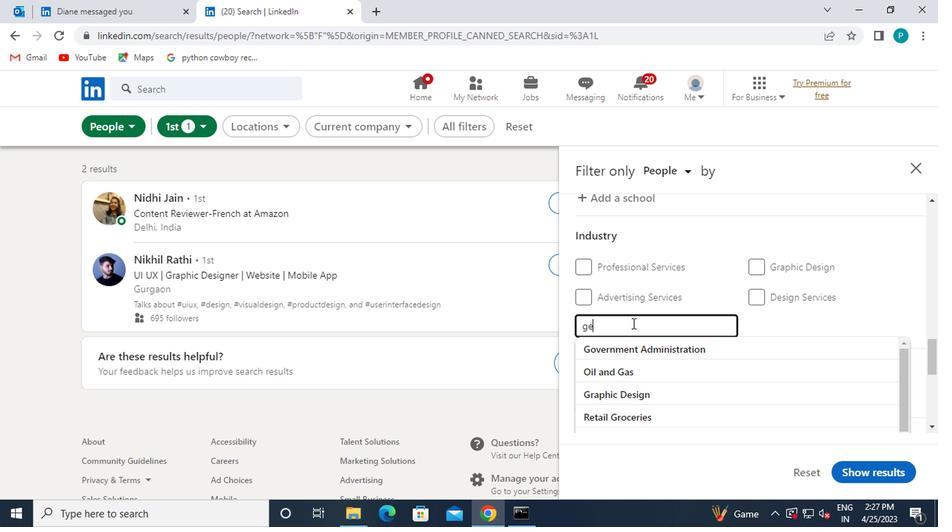 
Action: Mouse moved to (631, 350)
Screenshot: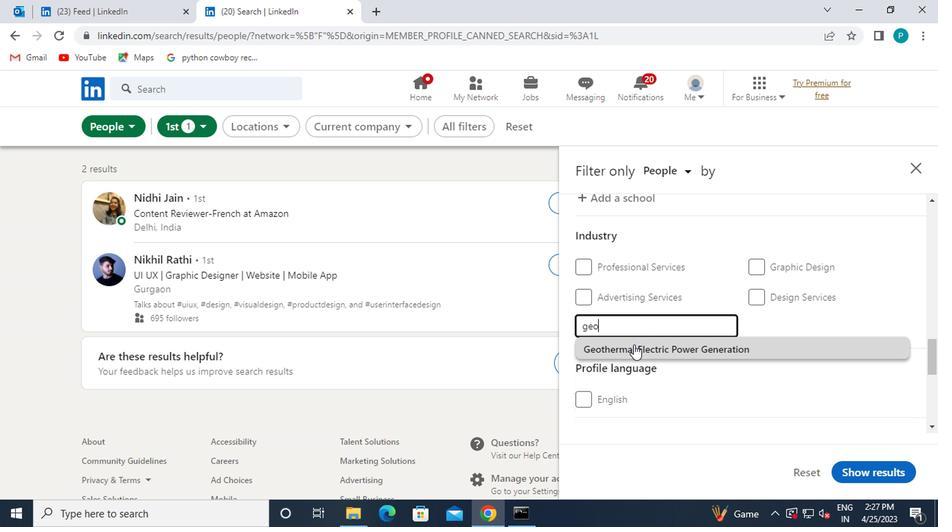 
Action: Mouse pressed left at (631, 350)
Screenshot: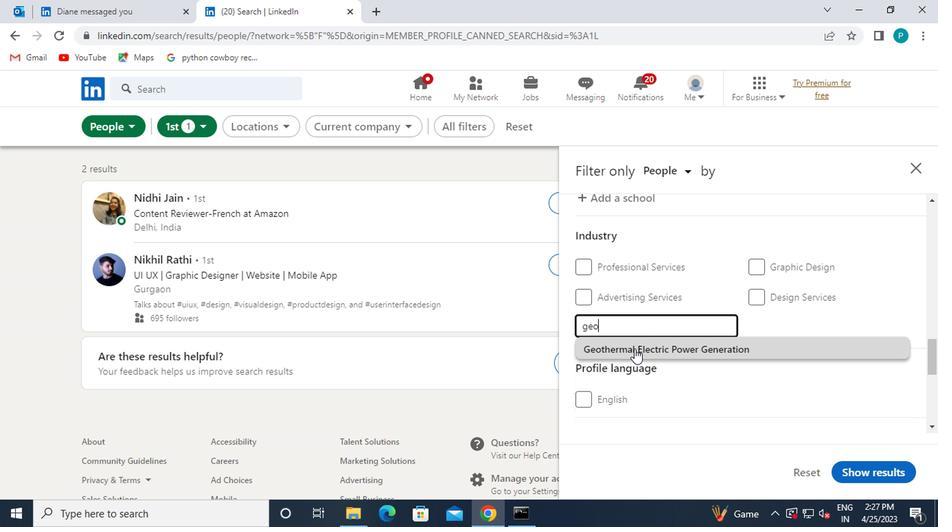 
Action: Mouse moved to (643, 400)
Screenshot: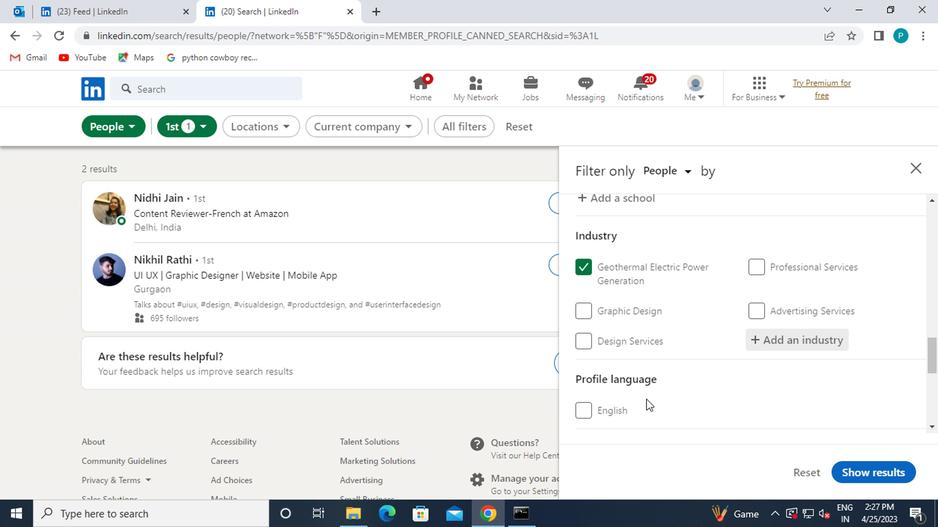 
Action: Mouse scrolled (643, 400) with delta (0, 0)
Screenshot: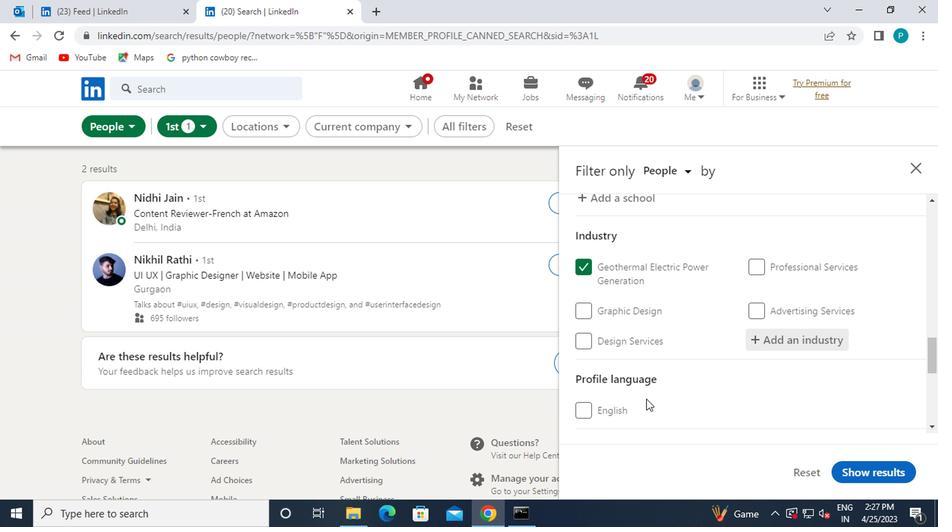 
Action: Mouse moved to (644, 400)
Screenshot: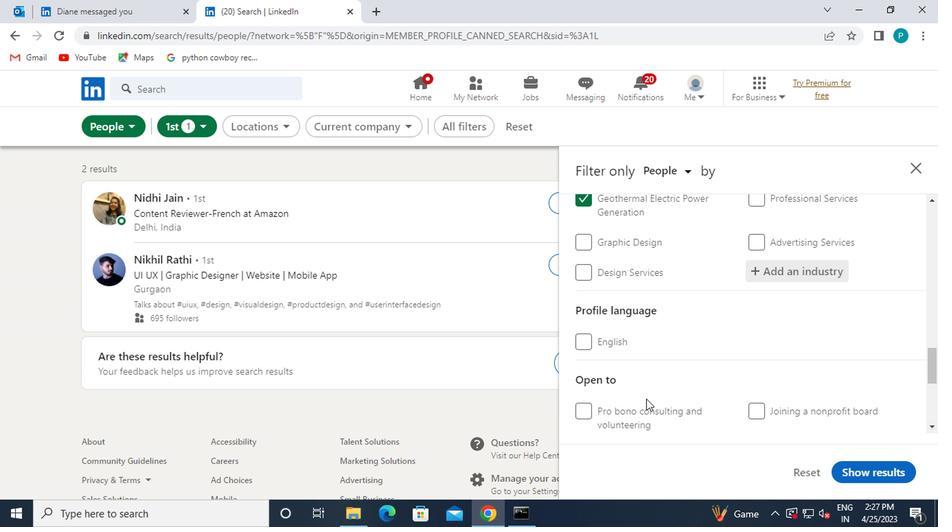 
Action: Mouse scrolled (644, 400) with delta (0, 0)
Screenshot: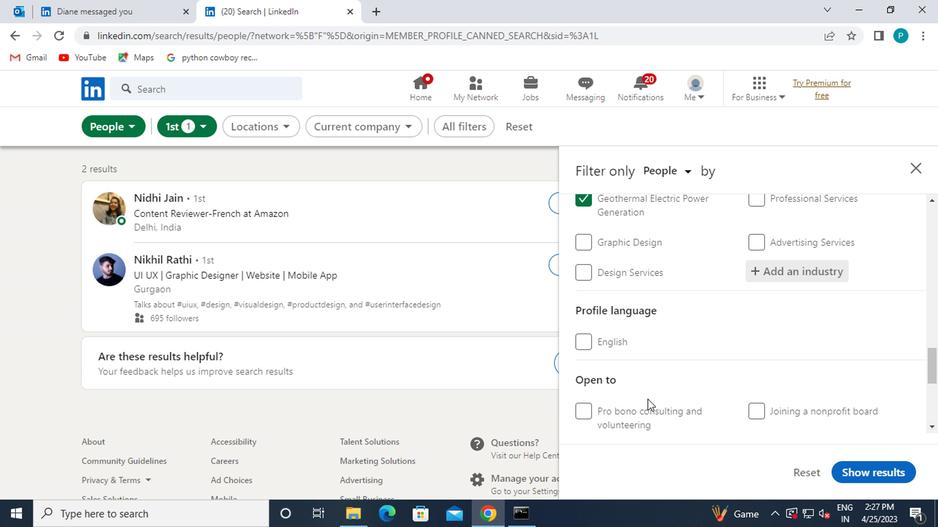 
Action: Mouse moved to (648, 392)
Screenshot: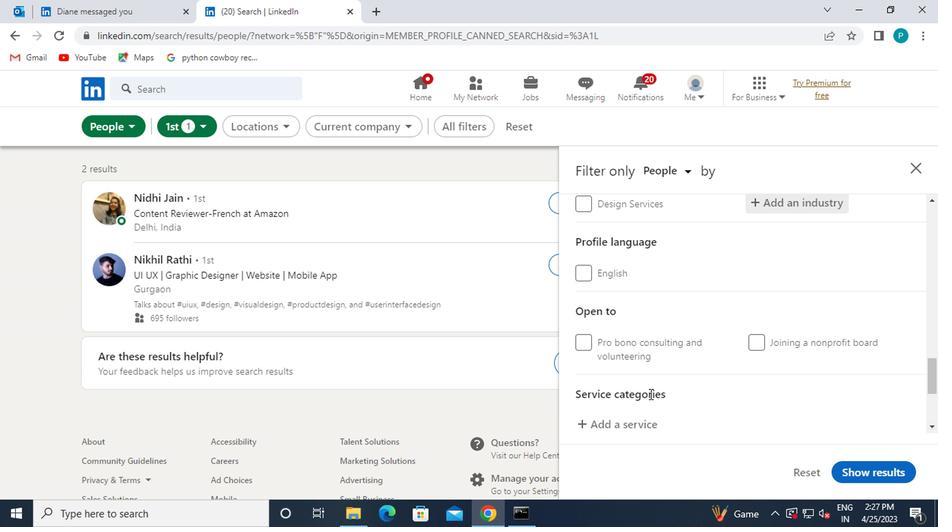 
Action: Mouse scrolled (648, 391) with delta (0, 0)
Screenshot: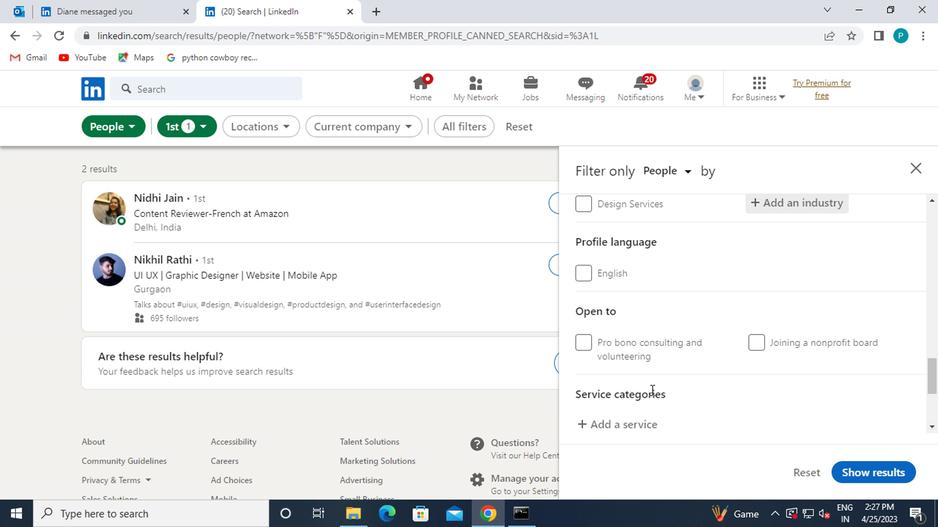 
Action: Mouse moved to (646, 361)
Screenshot: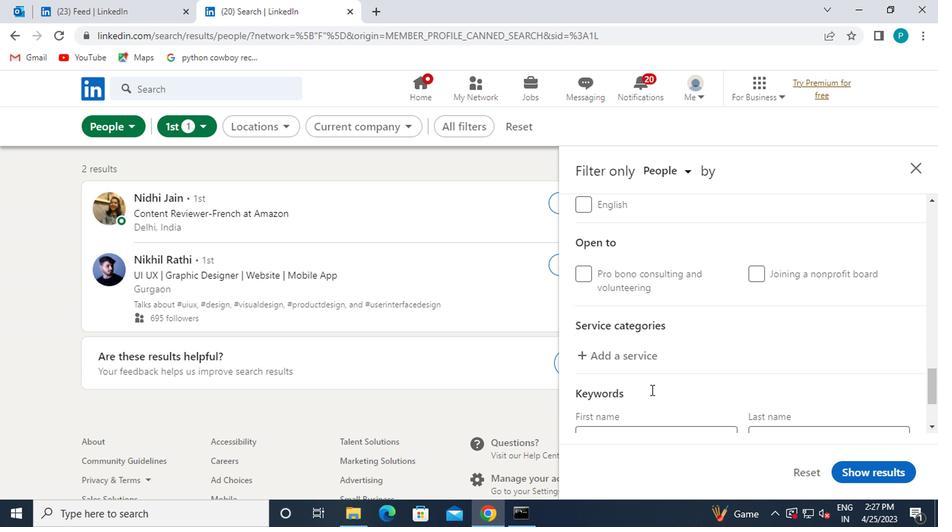 
Action: Mouse pressed left at (646, 361)
Screenshot: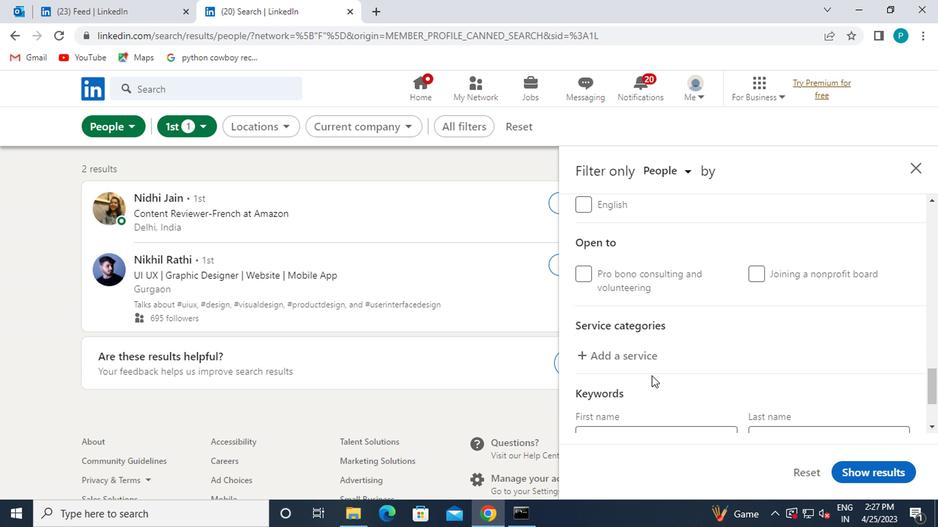 
Action: Mouse moved to (646, 361)
Screenshot: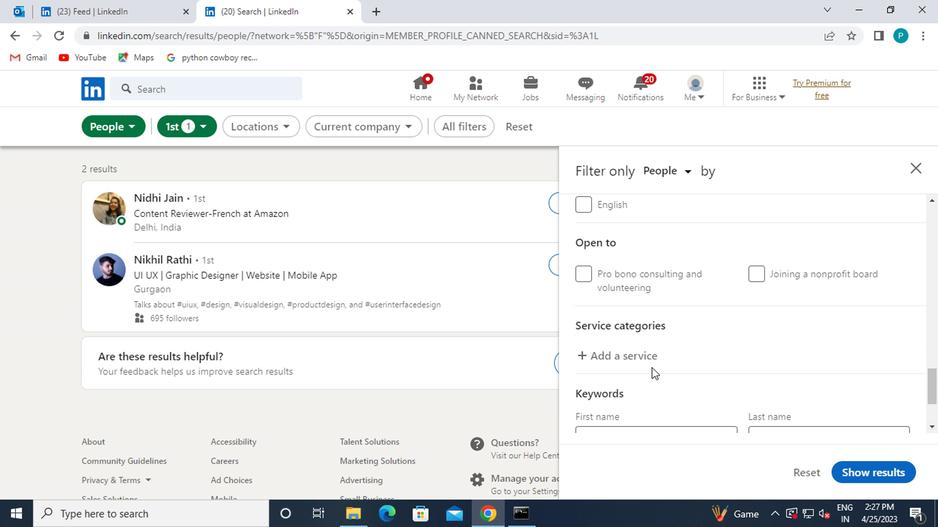 
Action: Key pressed WORD
Screenshot: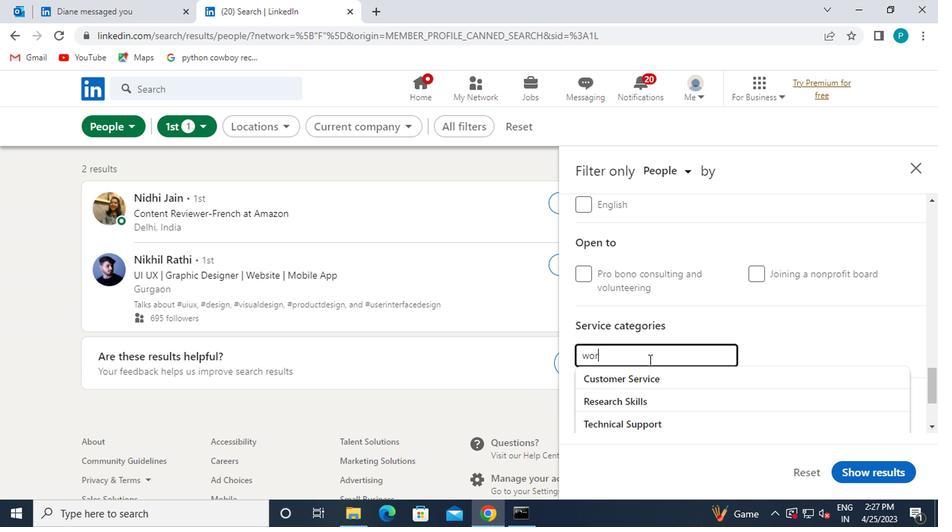 
Action: Mouse moved to (680, 384)
Screenshot: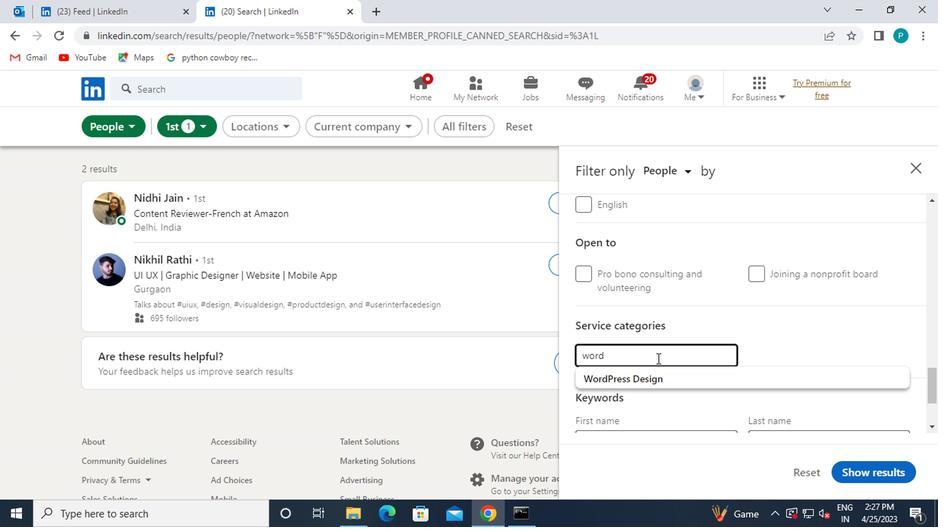 
Action: Mouse pressed left at (680, 384)
Screenshot: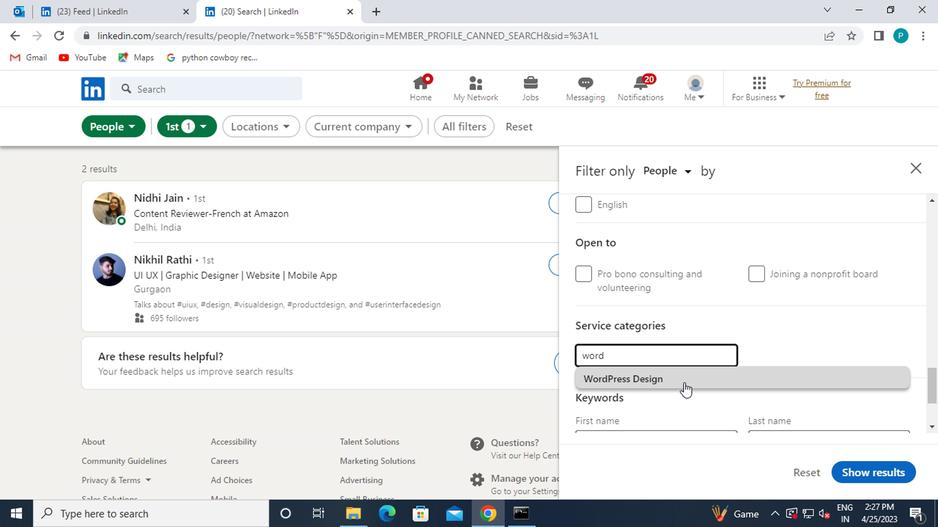 
Action: Mouse moved to (666, 377)
Screenshot: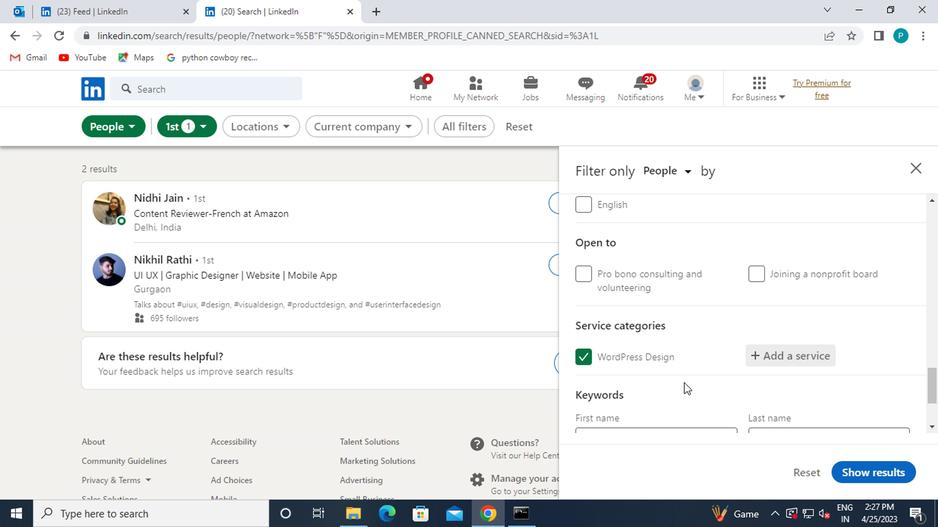 
Action: Mouse scrolled (666, 376) with delta (0, 0)
Screenshot: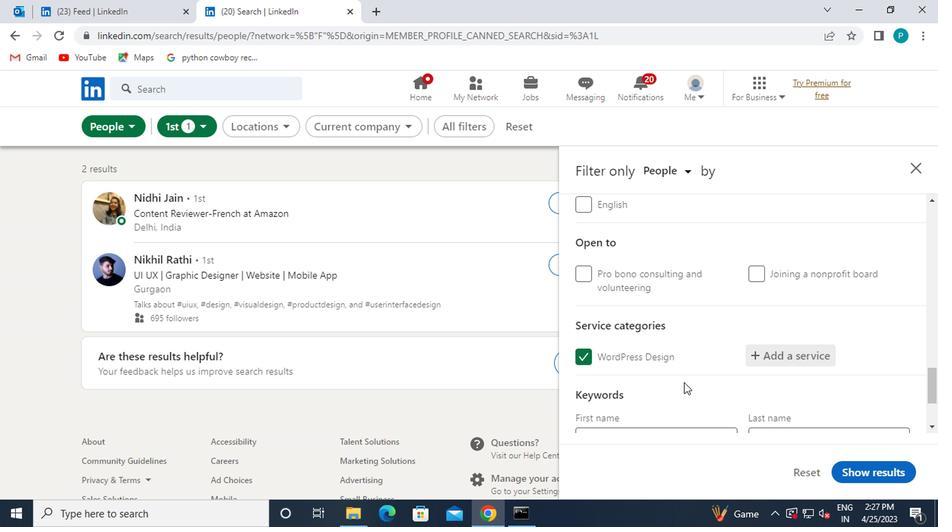 
Action: Mouse scrolled (666, 376) with delta (0, 0)
Screenshot: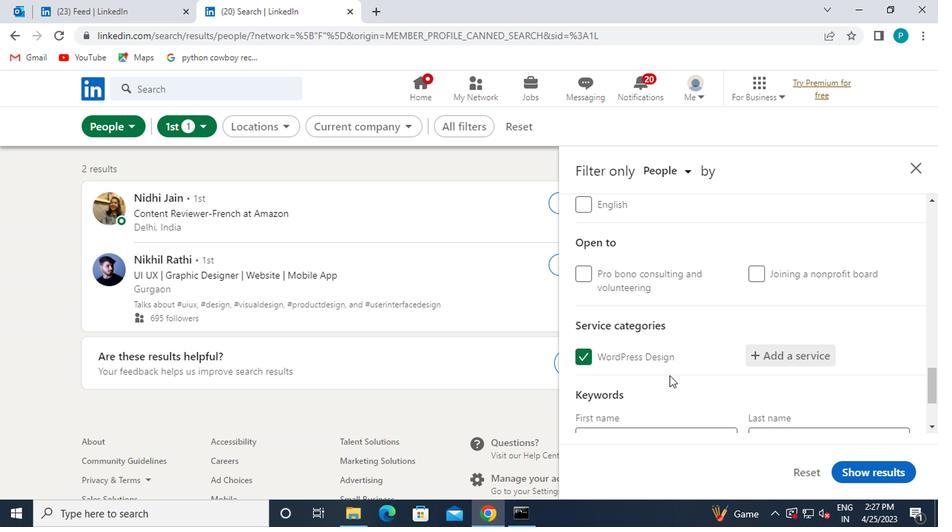 
Action: Mouse moved to (663, 378)
Screenshot: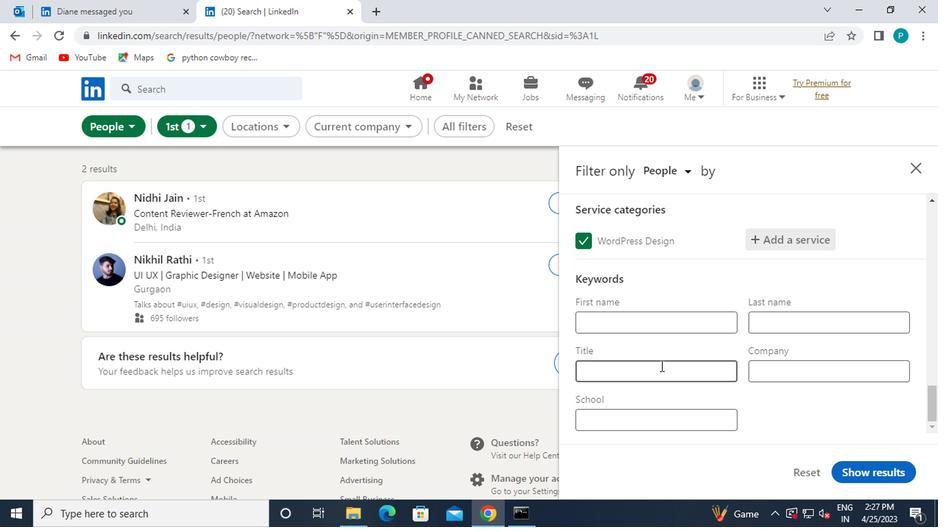 
Action: Mouse pressed left at (663, 378)
Screenshot: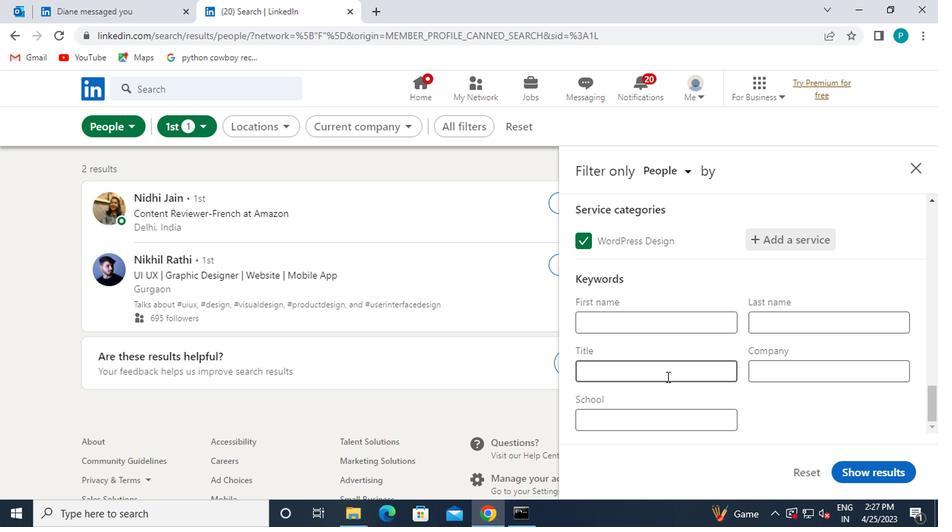 
Action: Mouse moved to (663, 378)
Screenshot: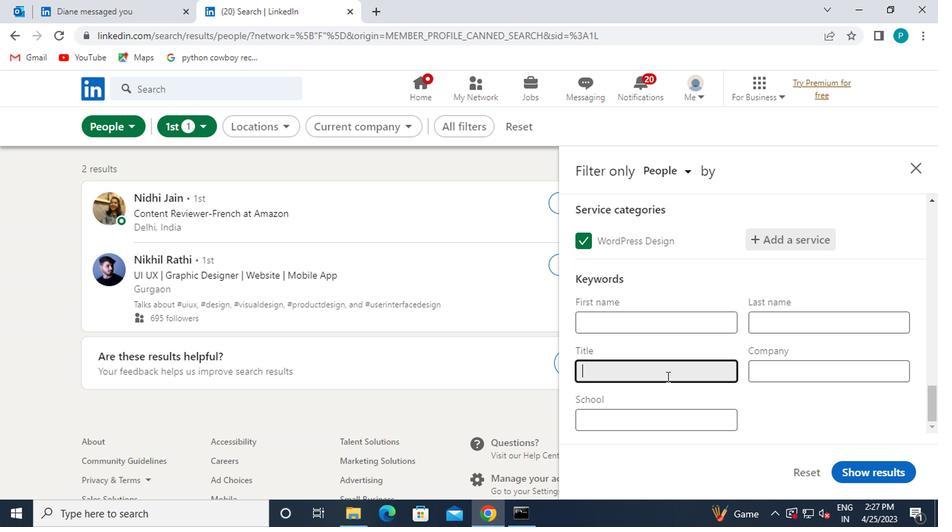 
Action: Key pressed <Key.caps_lock>T<Key.caps_lock>RUCK<Key.space>
Screenshot: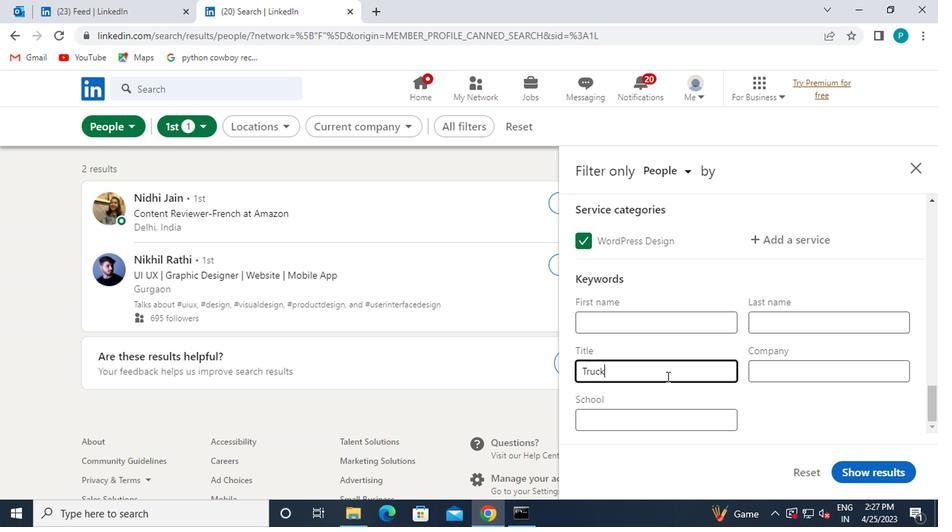 
Action: Mouse moved to (580, 383)
Screenshot: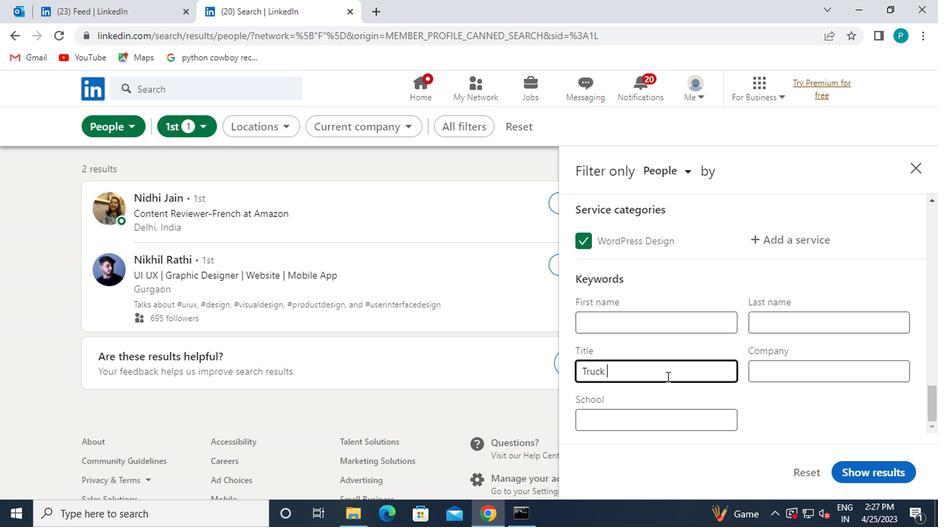 
Action: Key pressed <Key.caps_lock>D<Key.caps_lock>RIVER
Screenshot: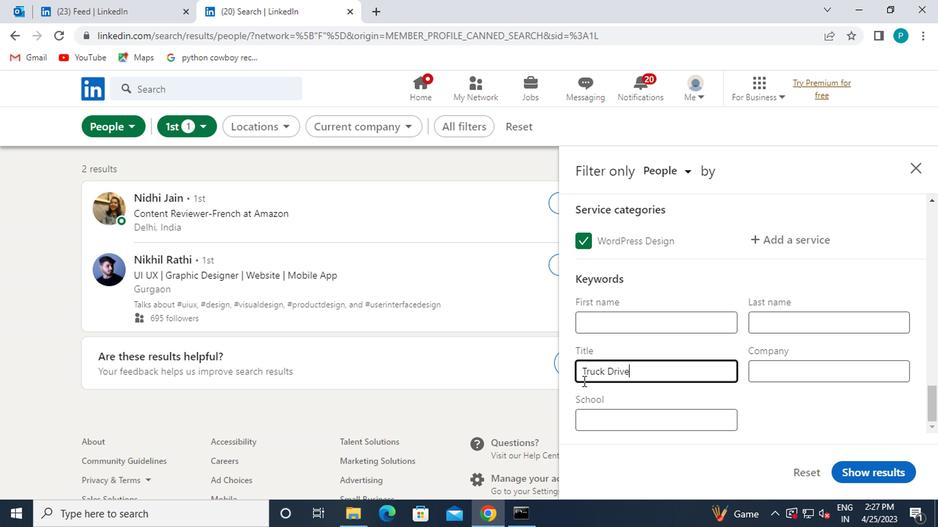 
Action: Mouse moved to (583, 384)
Screenshot: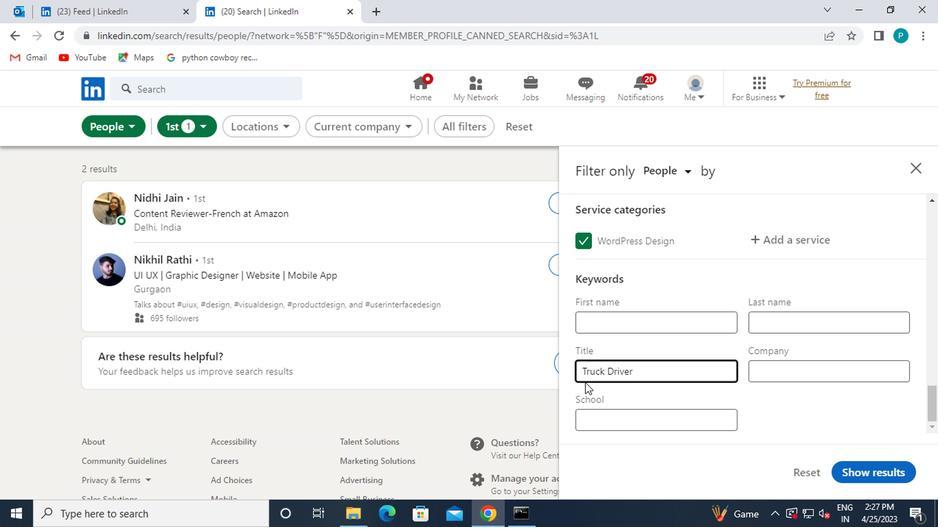
Action: Mouse scrolled (583, 383) with delta (0, 0)
Screenshot: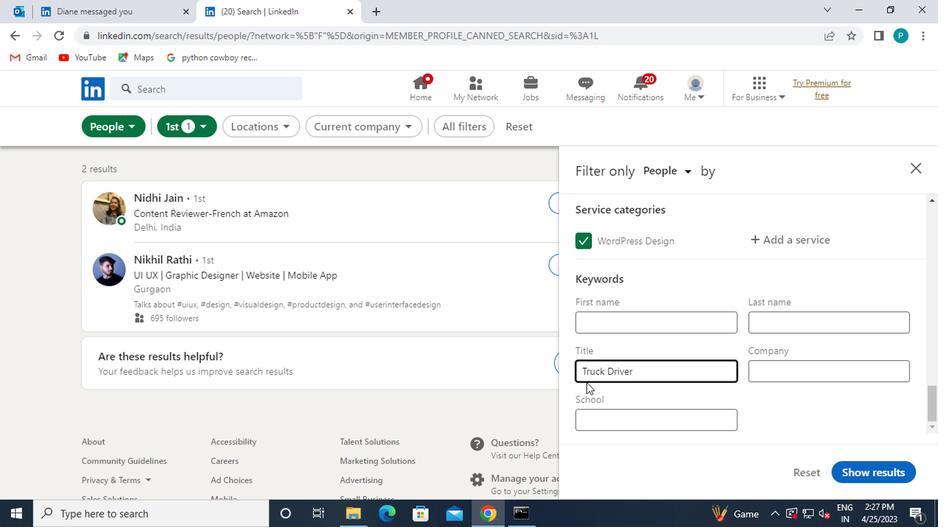 
Action: Mouse moved to (854, 468)
Screenshot: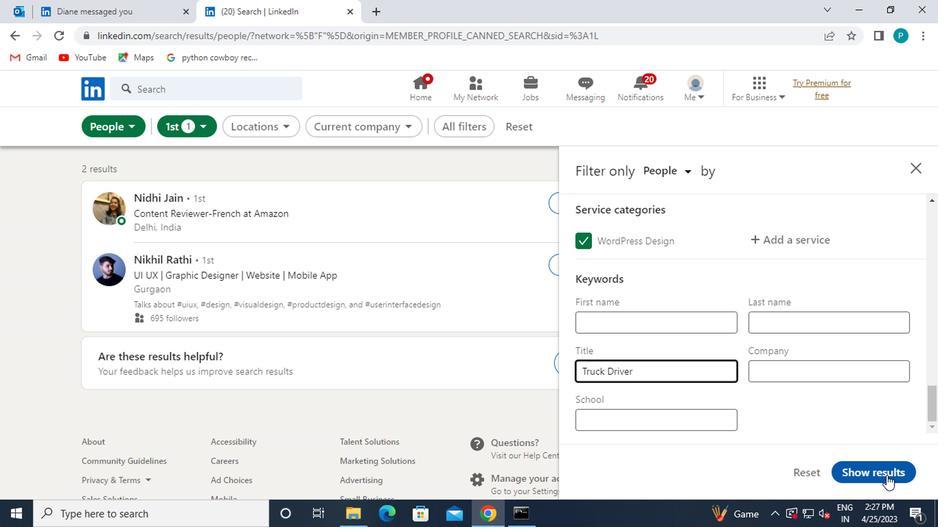 
Action: Mouse pressed left at (854, 468)
Screenshot: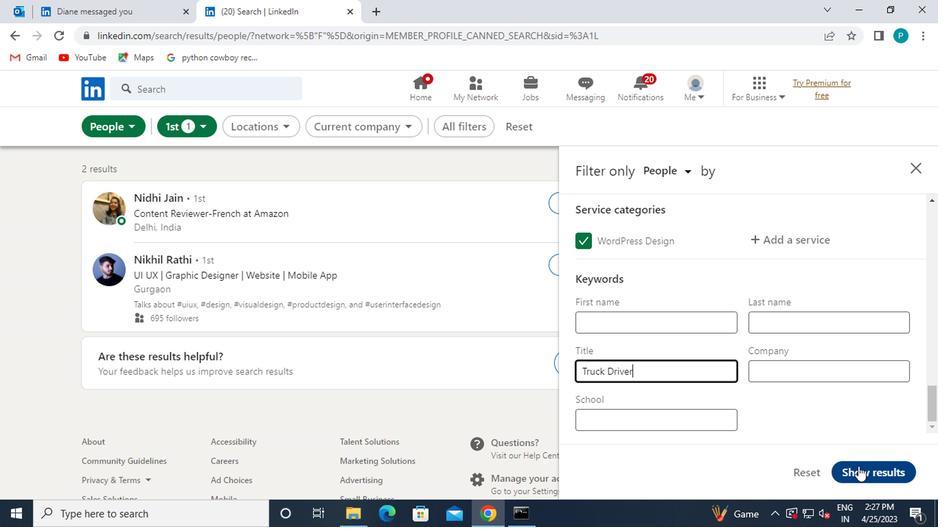 
